 Task: Find an Airbnb in Azua, Dominican Republic for 6 guests from 6th to 15th September, with a price range of ₹8000 to ₹12000, 6 bedrooms, 6 bathrooms, and amenities including Gym, Wifi, Free parking, and Breakfast. Host language should be English.
Action: Mouse moved to (413, 102)
Screenshot: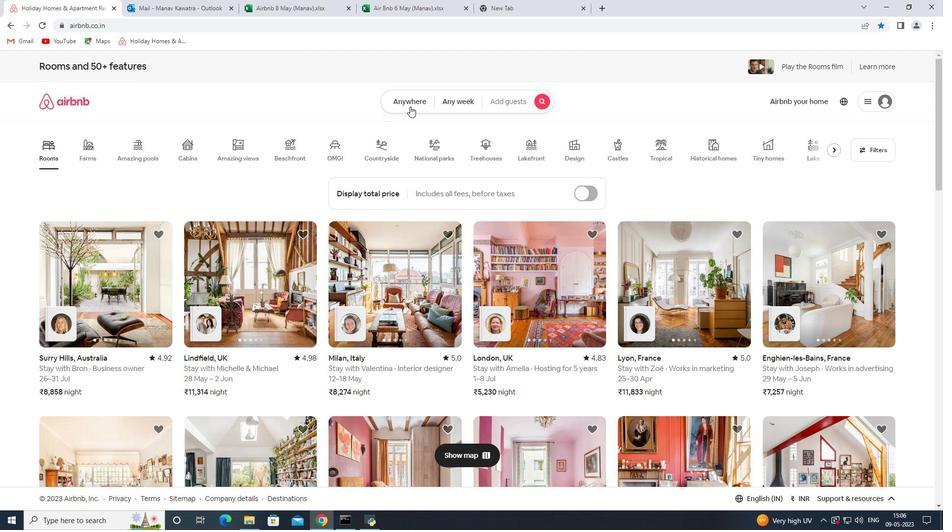 
Action: Mouse pressed left at (413, 102)
Screenshot: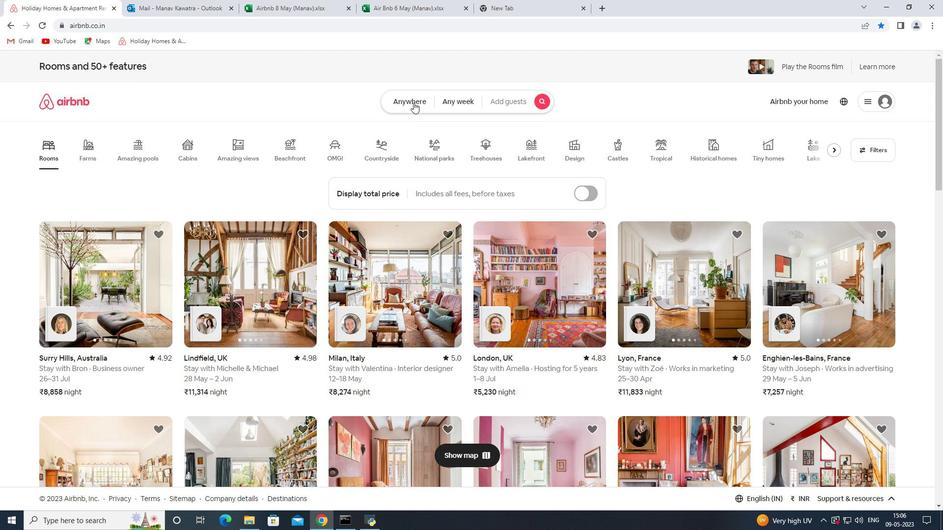 
Action: Mouse moved to (320, 144)
Screenshot: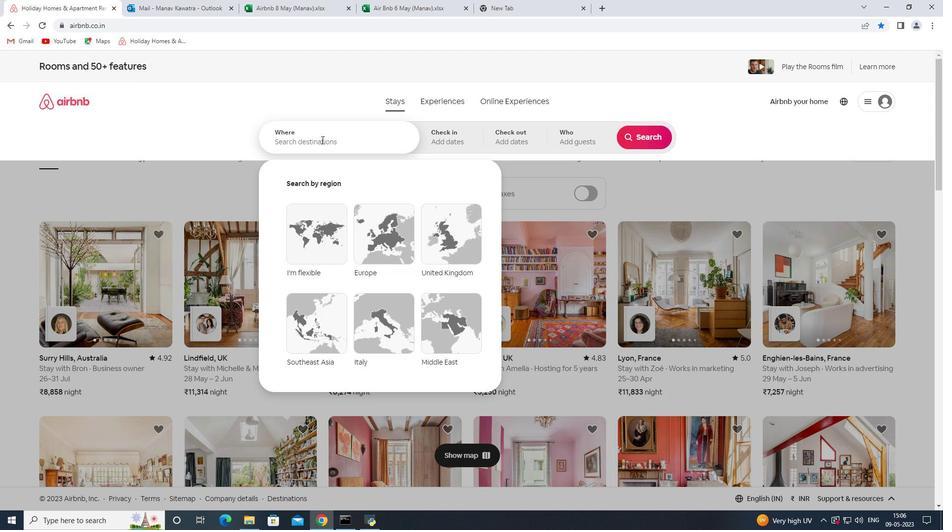 
Action: Mouse pressed left at (320, 144)
Screenshot: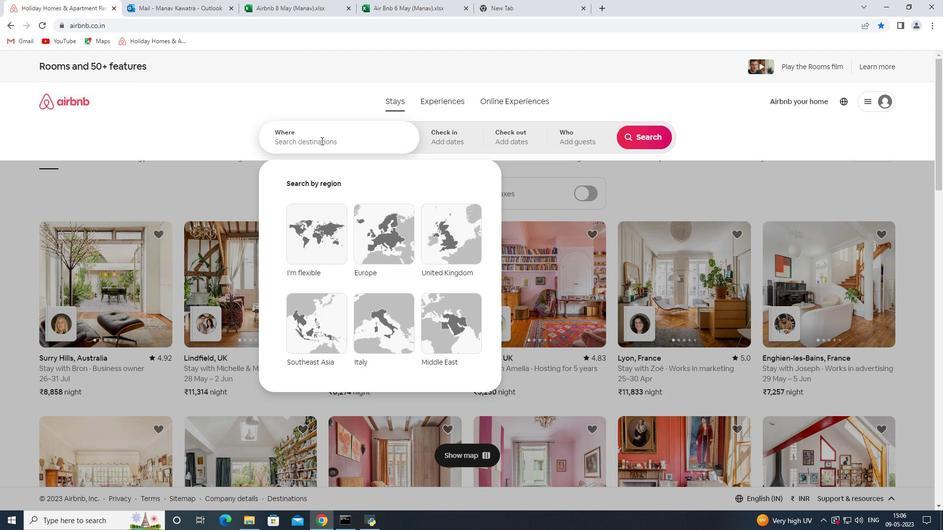 
Action: Key pressed <Key.shift><Key.shift><Key.shift><Key.shift><Key.shift><Key.shift><Key.shift><Key.shift><Key.shift><Key.shift><Key.shift><Key.shift><Key.shift>Azua<Key.space><Key.shift><Key.shift><Key.shift><Key.shift>Dominican<Key.space><Key.shift><Key.shift><Key.shift><Key.shift><Key.shift>RE<Key.backspace>ep
Screenshot: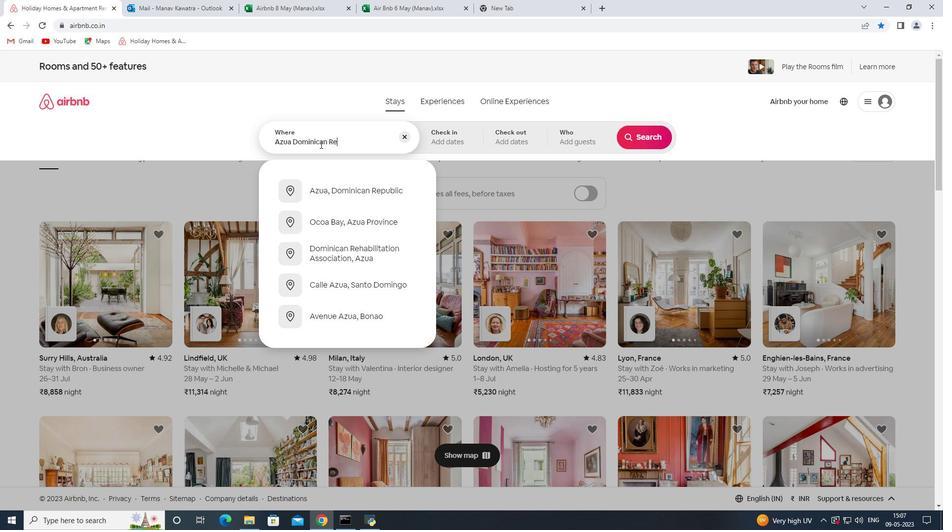 
Action: Mouse moved to (337, 185)
Screenshot: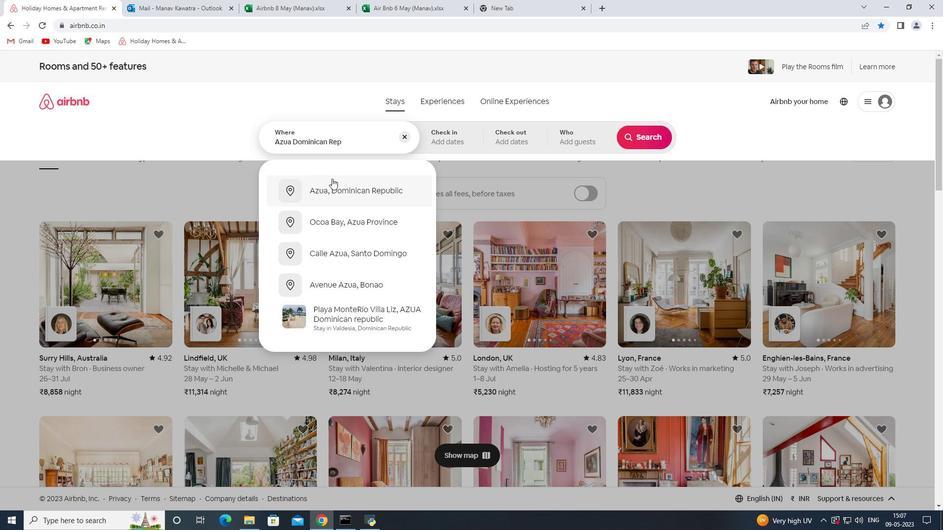 
Action: Mouse pressed left at (337, 185)
Screenshot: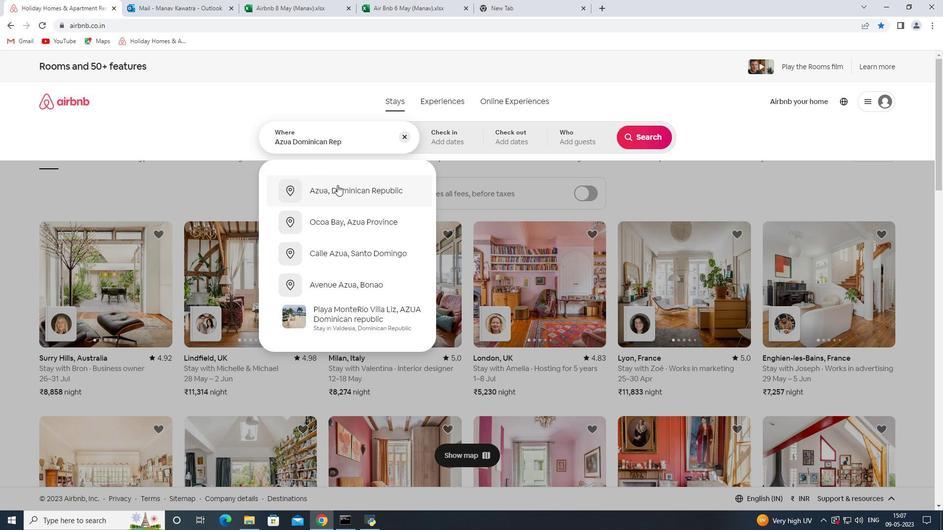 
Action: Mouse moved to (638, 219)
Screenshot: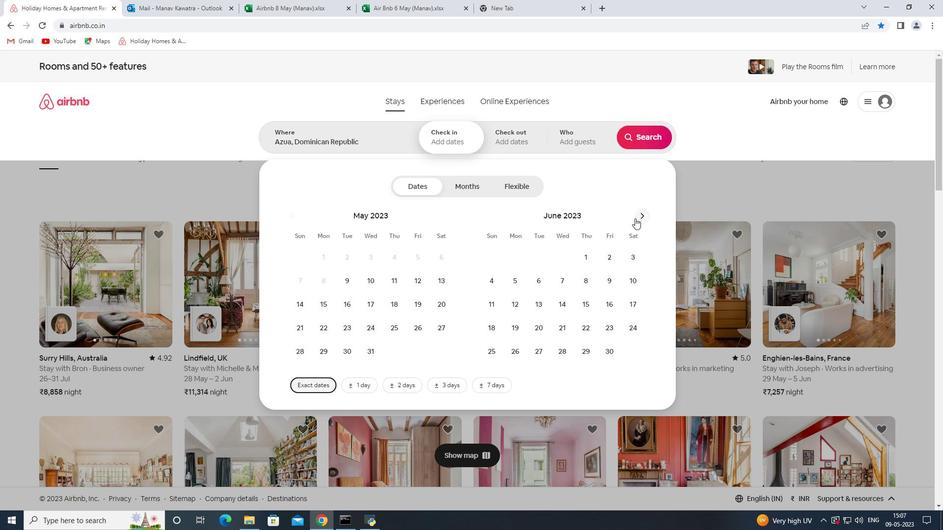 
Action: Mouse pressed left at (638, 219)
Screenshot: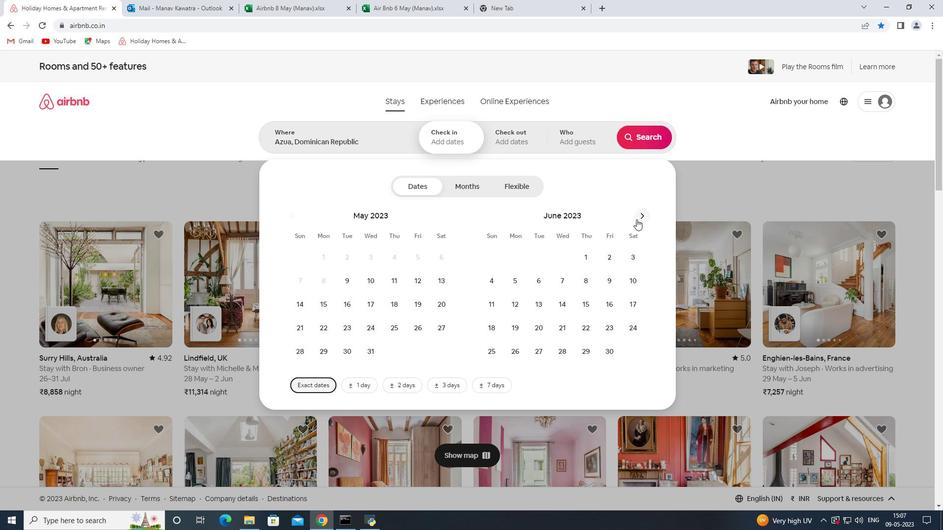 
Action: Mouse pressed left at (638, 219)
Screenshot: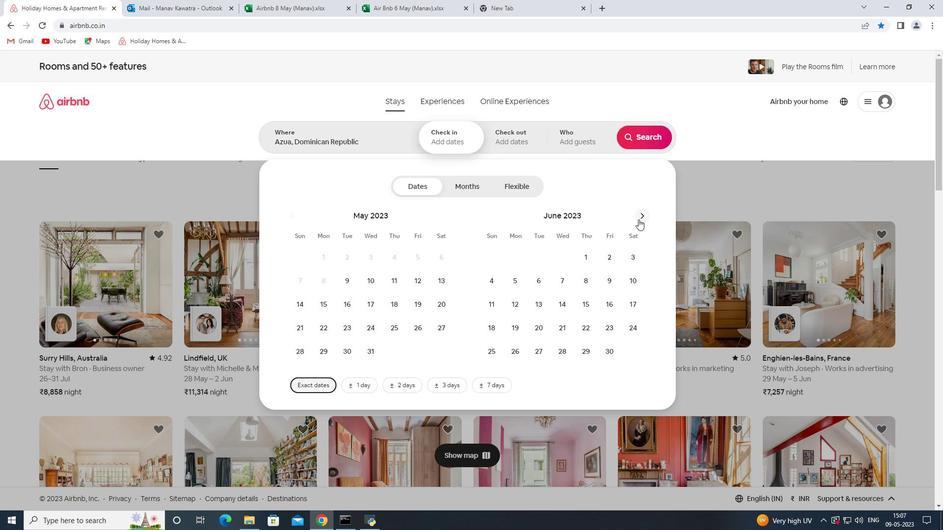 
Action: Mouse moved to (640, 211)
Screenshot: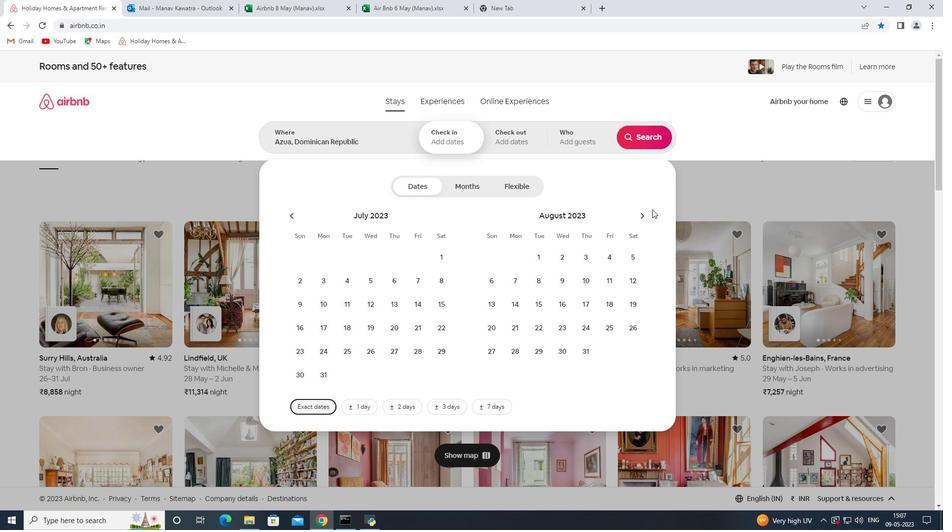 
Action: Mouse pressed left at (640, 211)
Screenshot: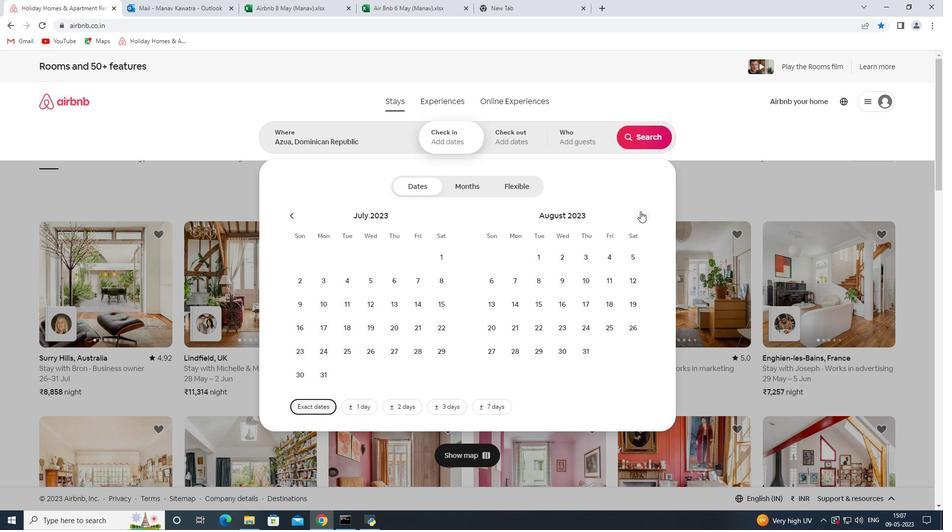 
Action: Mouse moved to (565, 278)
Screenshot: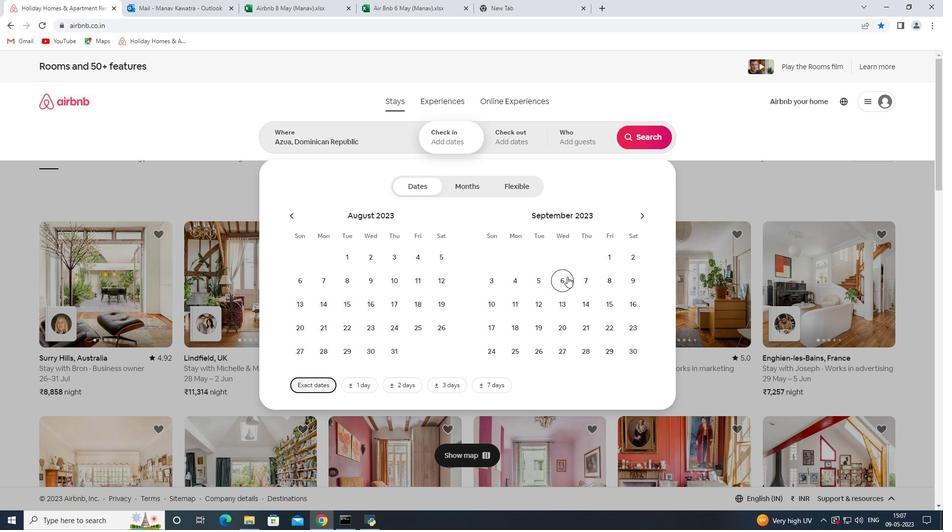 
Action: Mouse pressed left at (565, 278)
Screenshot: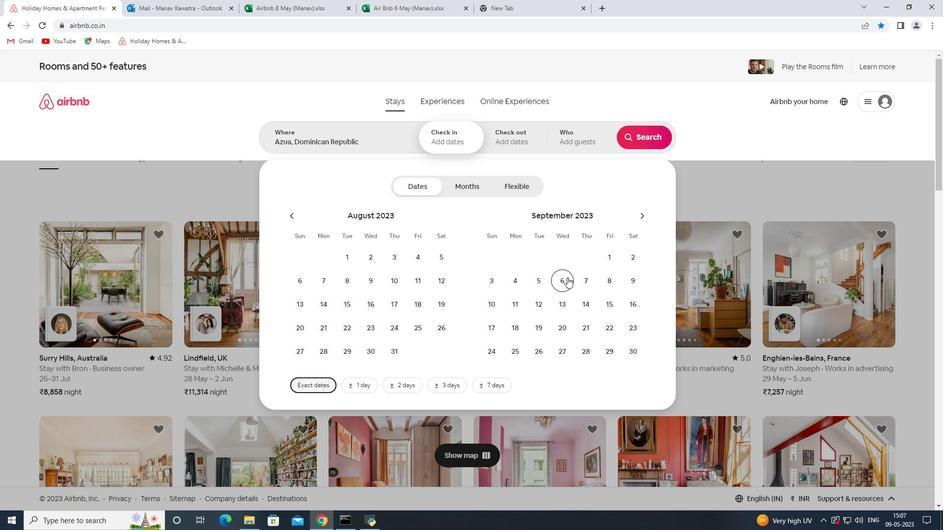 
Action: Mouse moved to (613, 307)
Screenshot: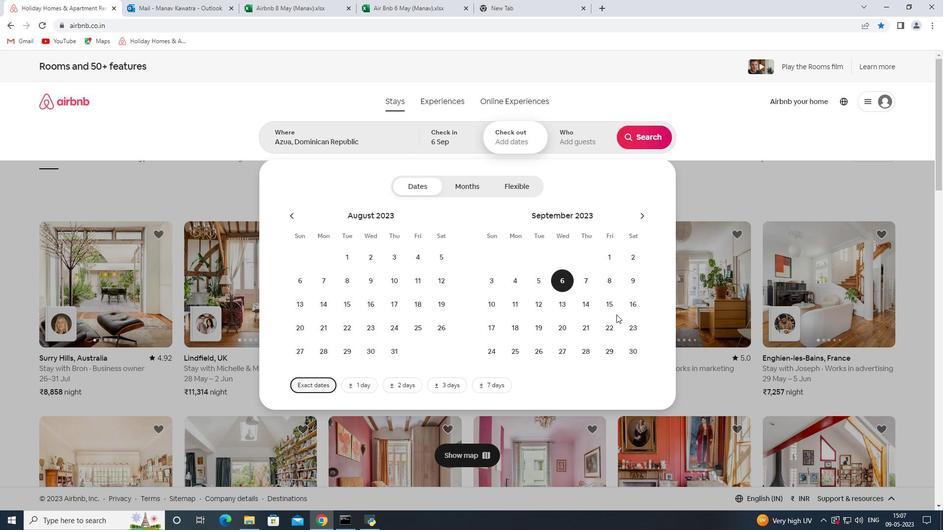 
Action: Mouse pressed left at (613, 307)
Screenshot: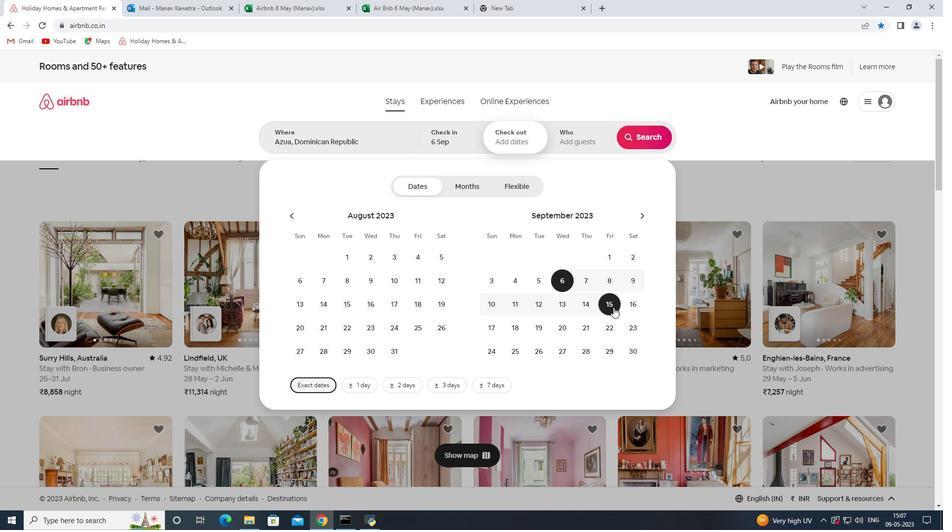 
Action: Mouse moved to (581, 144)
Screenshot: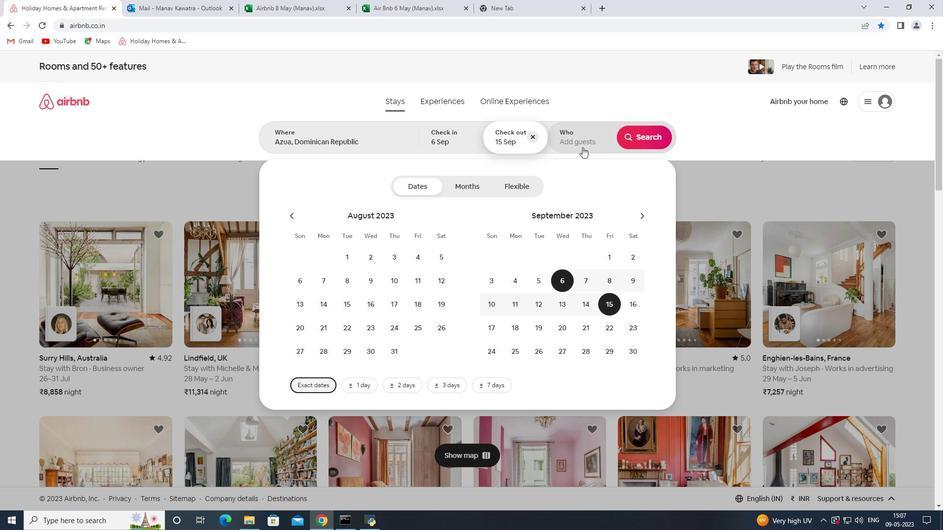 
Action: Mouse pressed left at (581, 144)
Screenshot: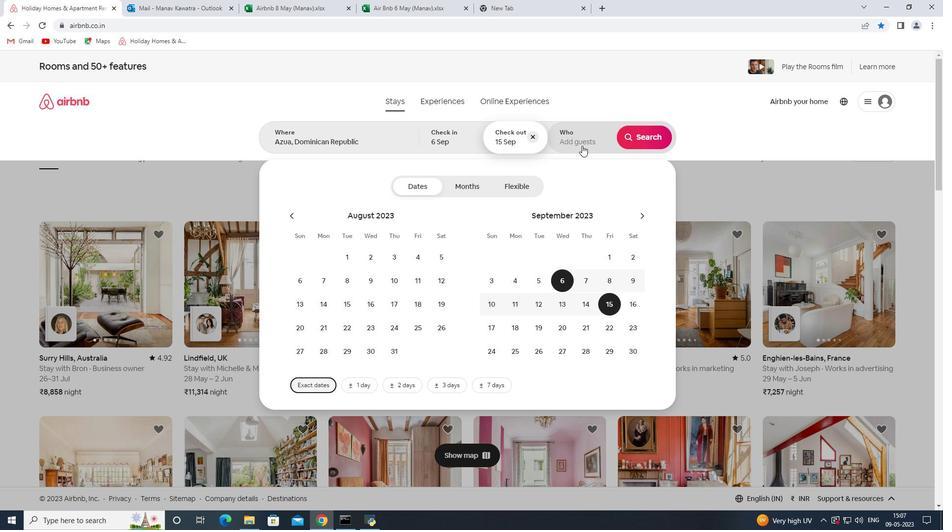 
Action: Mouse moved to (652, 191)
Screenshot: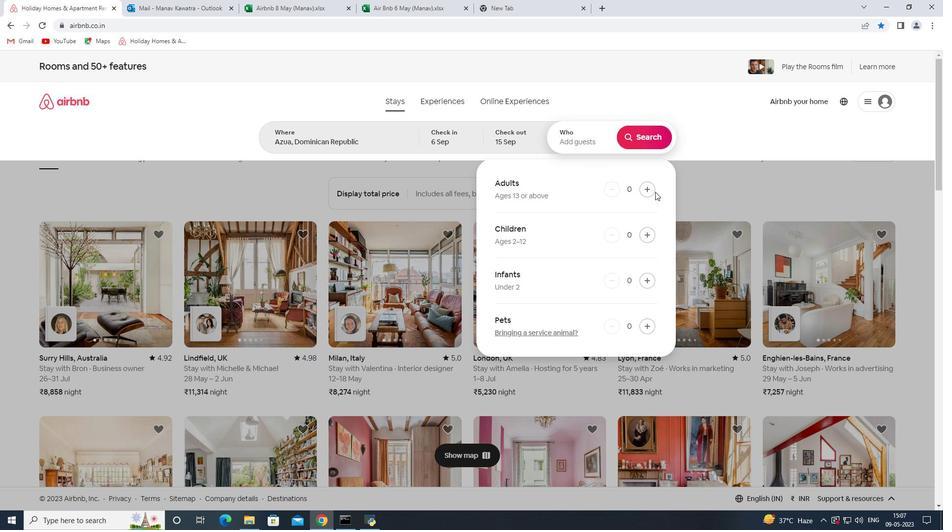 
Action: Mouse pressed left at (652, 191)
Screenshot: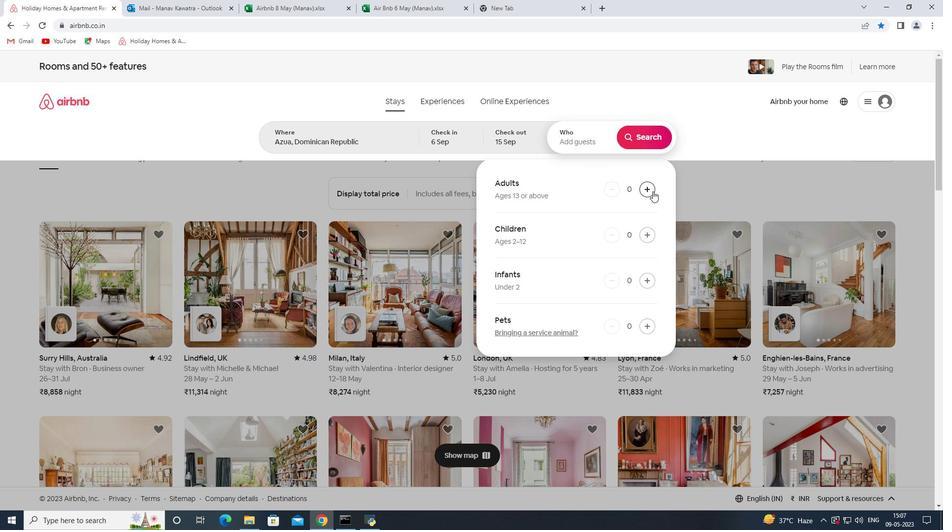 
Action: Mouse pressed left at (652, 191)
Screenshot: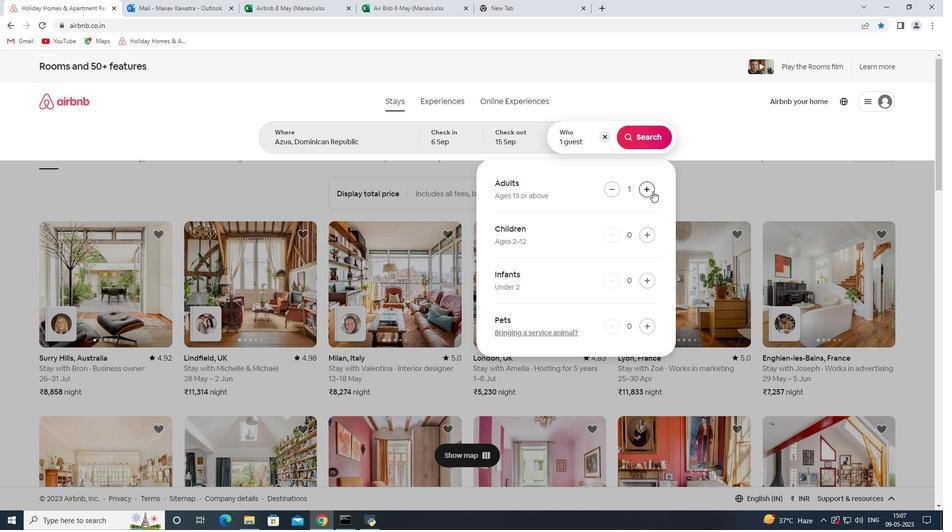 
Action: Mouse pressed left at (652, 191)
Screenshot: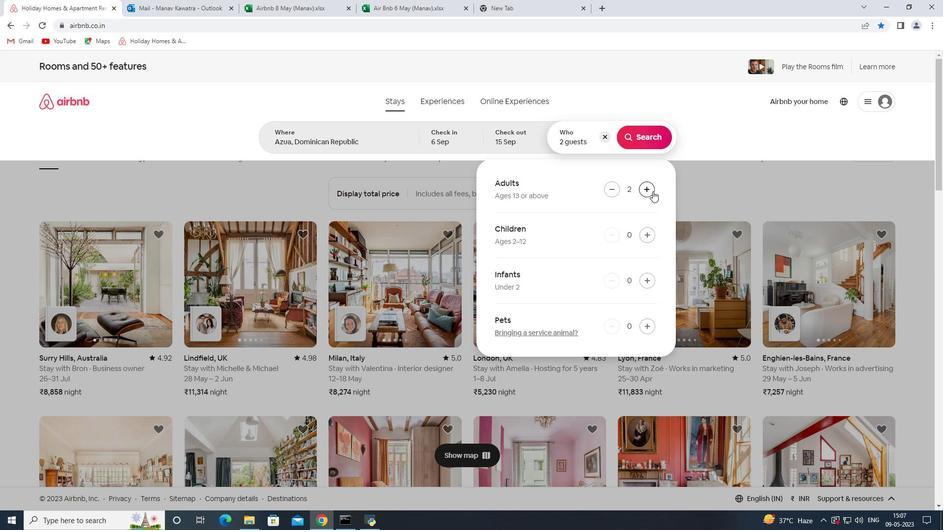 
Action: Mouse pressed left at (652, 191)
Screenshot: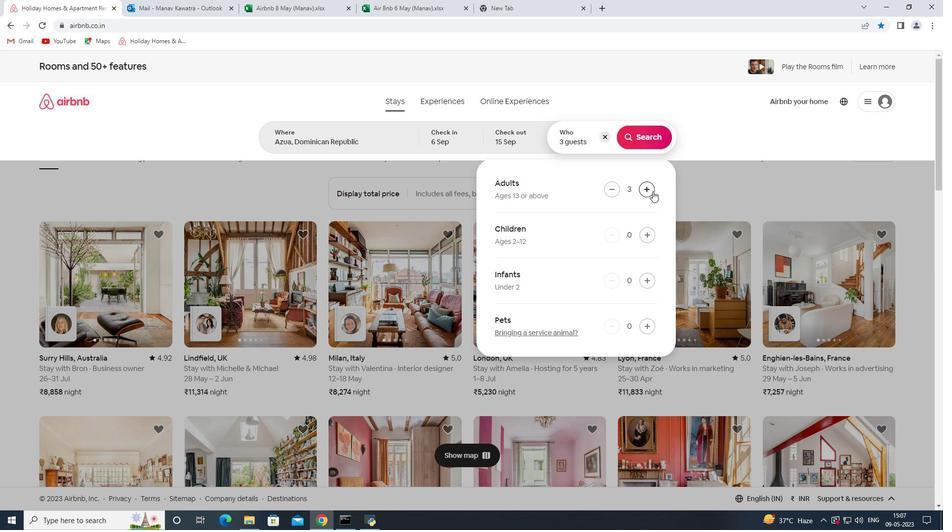 
Action: Mouse pressed left at (652, 191)
Screenshot: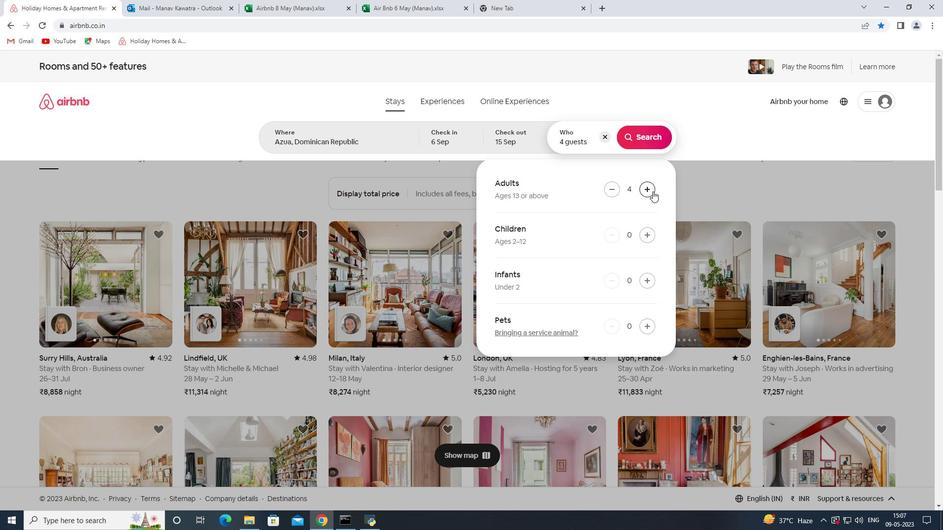 
Action: Mouse pressed left at (652, 191)
Screenshot: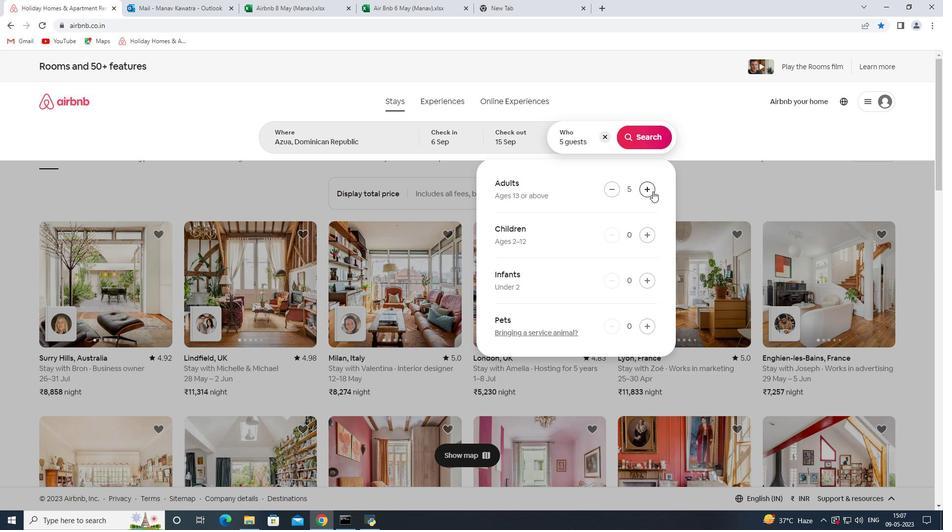 
Action: Mouse pressed left at (652, 191)
Screenshot: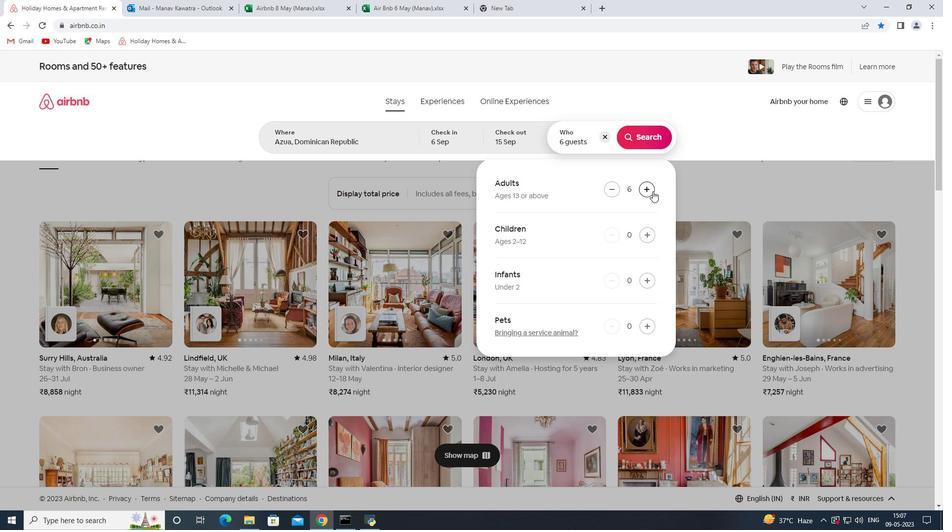 
Action: Mouse moved to (615, 190)
Screenshot: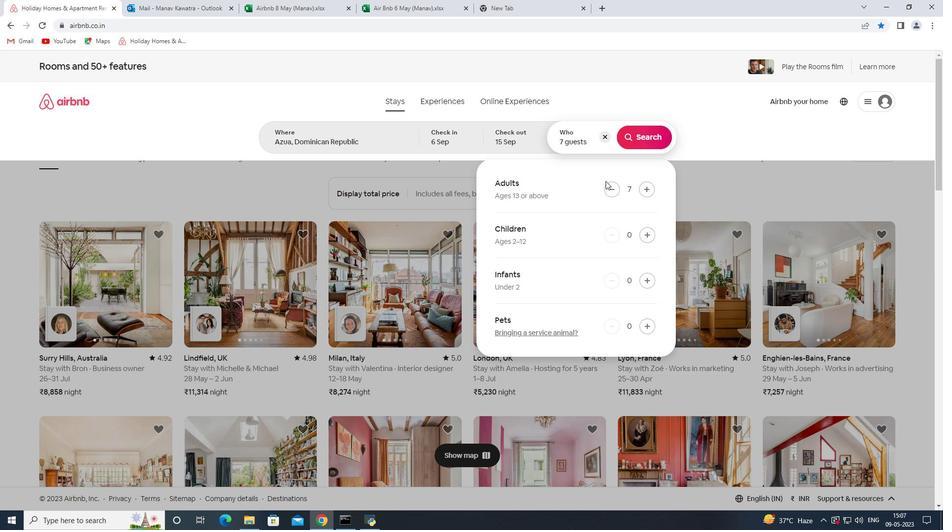 
Action: Mouse pressed left at (615, 190)
Screenshot: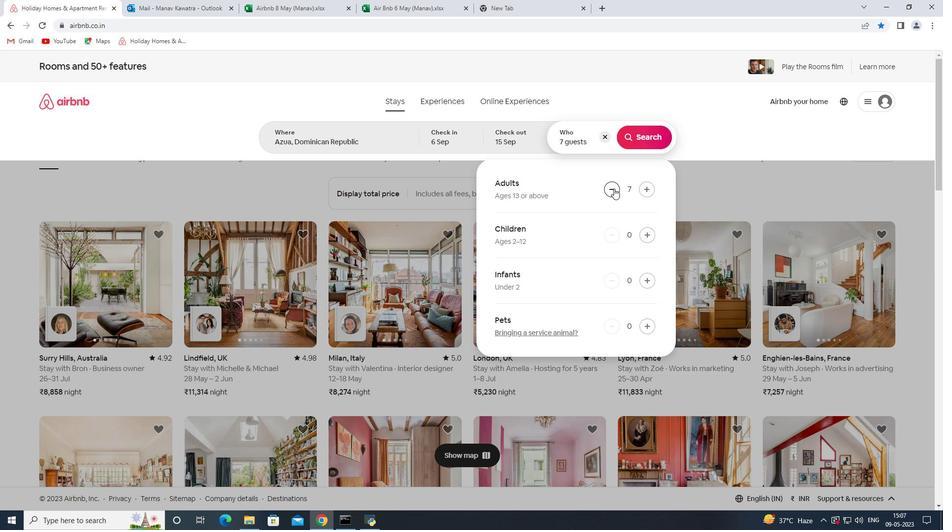 
Action: Mouse moved to (655, 136)
Screenshot: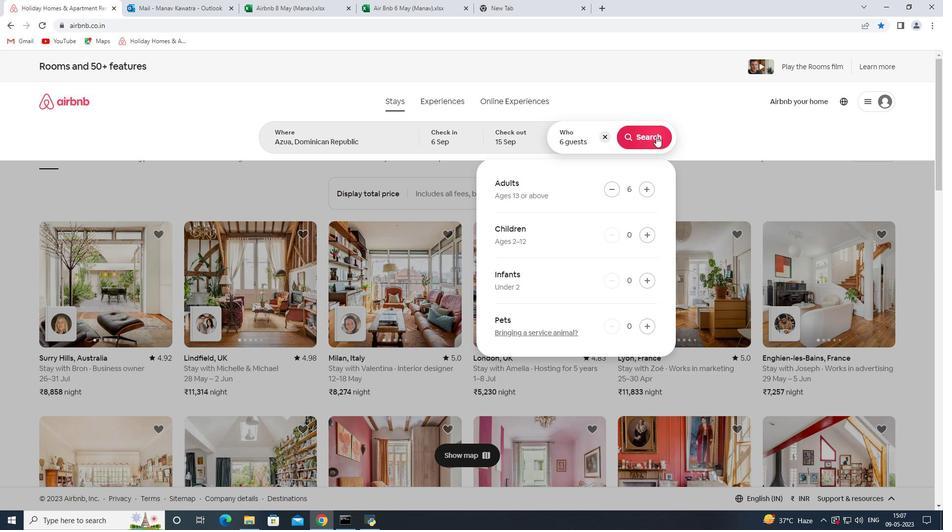 
Action: Mouse pressed left at (655, 136)
Screenshot: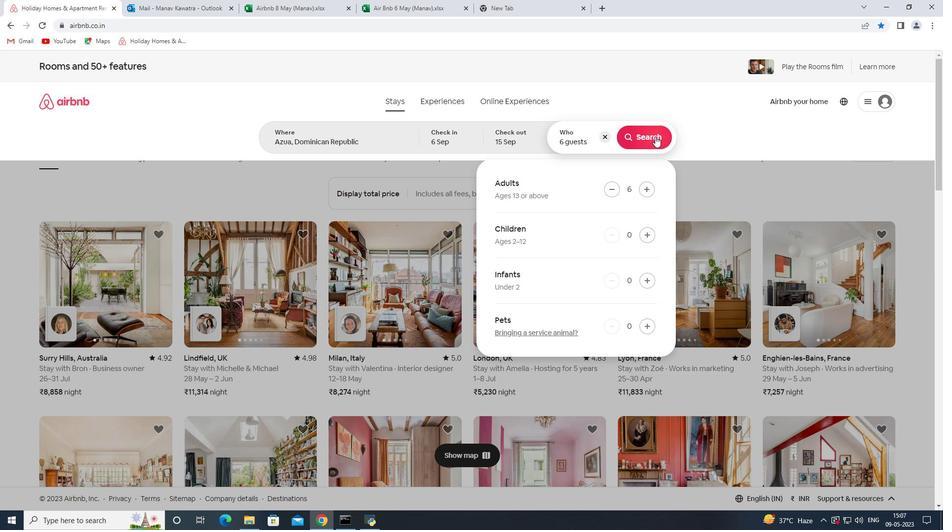 
Action: Mouse moved to (893, 112)
Screenshot: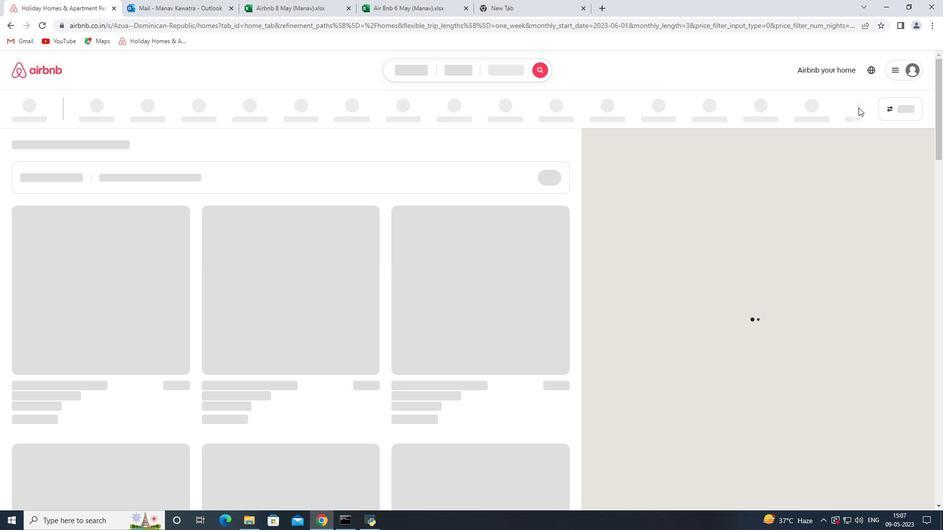 
Action: Mouse pressed left at (893, 112)
Screenshot: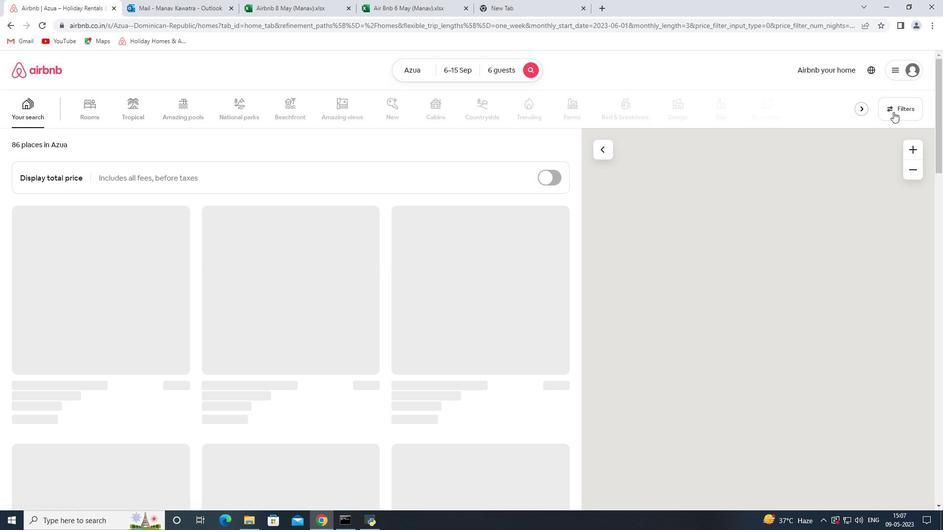 
Action: Mouse moved to (349, 352)
Screenshot: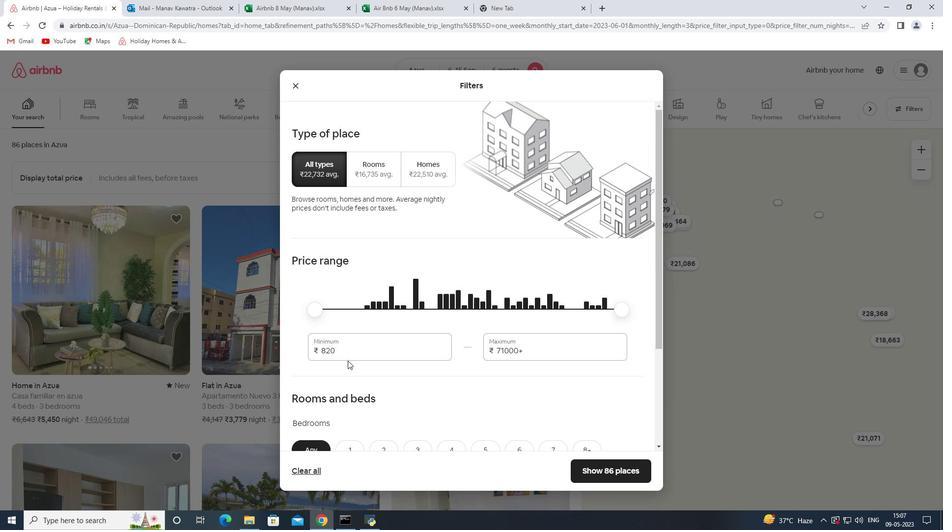 
Action: Mouse pressed left at (349, 352)
Screenshot: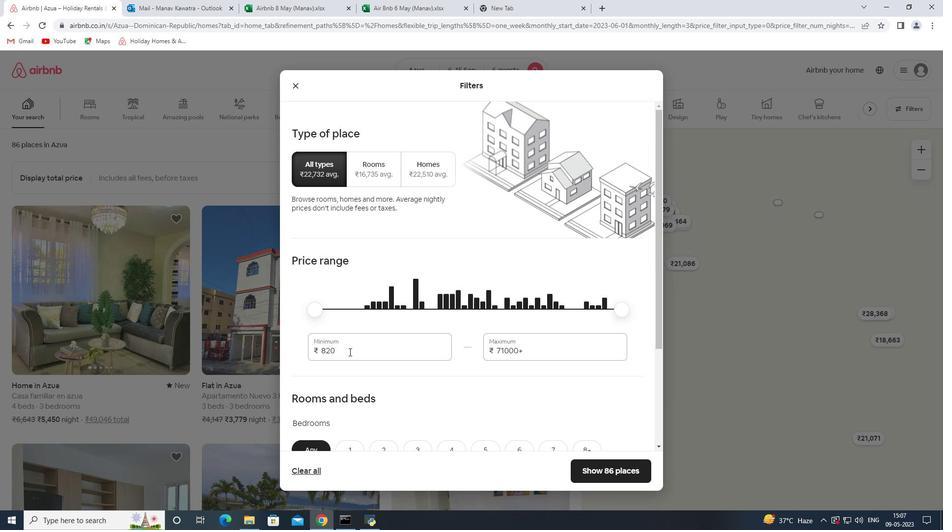 
Action: Mouse pressed left at (349, 352)
Screenshot: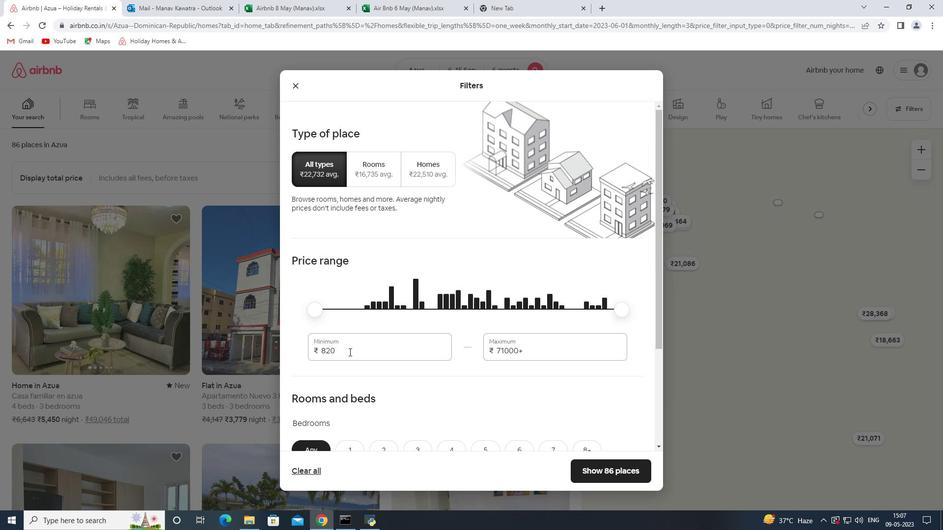 
Action: Key pressed 8000<Key.tab>12000
Screenshot: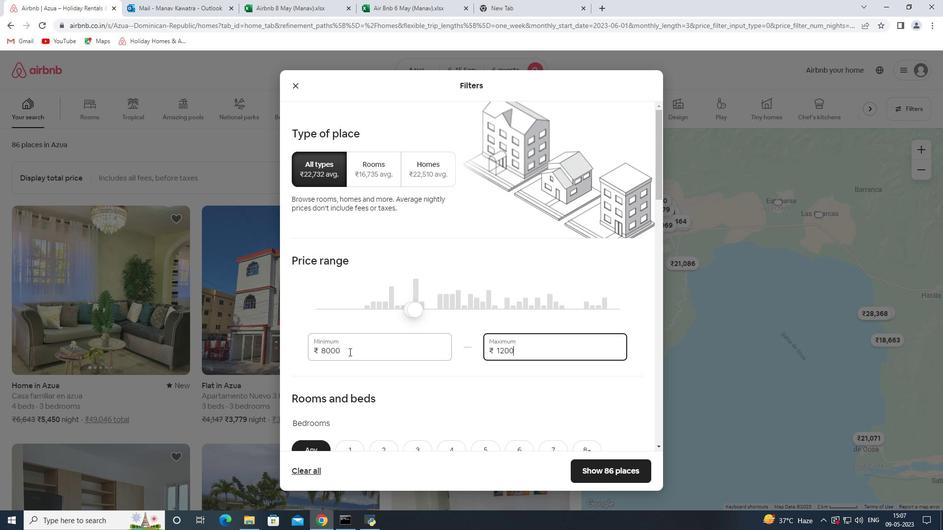 
Action: Mouse moved to (425, 331)
Screenshot: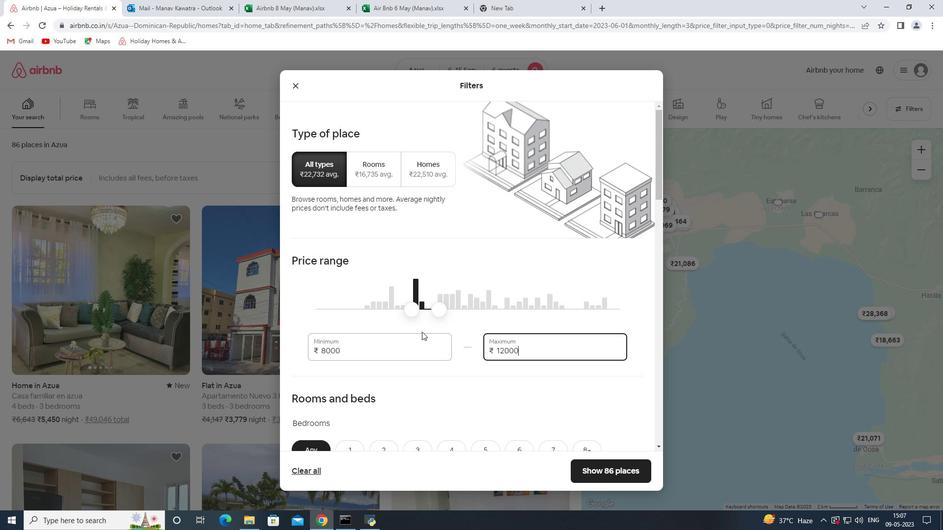 
Action: Mouse scrolled (425, 330) with delta (0, 0)
Screenshot: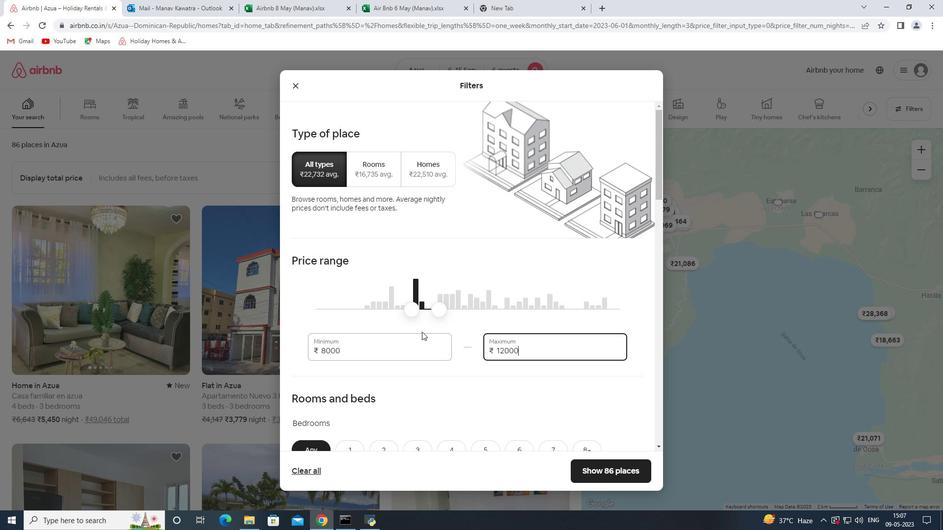 
Action: Mouse scrolled (425, 330) with delta (0, 0)
Screenshot: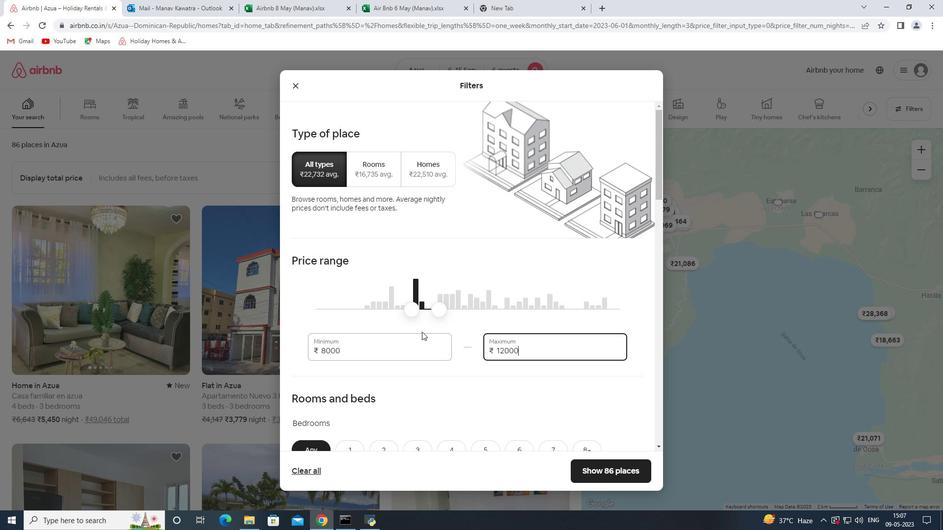 
Action: Mouse scrolled (425, 330) with delta (0, 0)
Screenshot: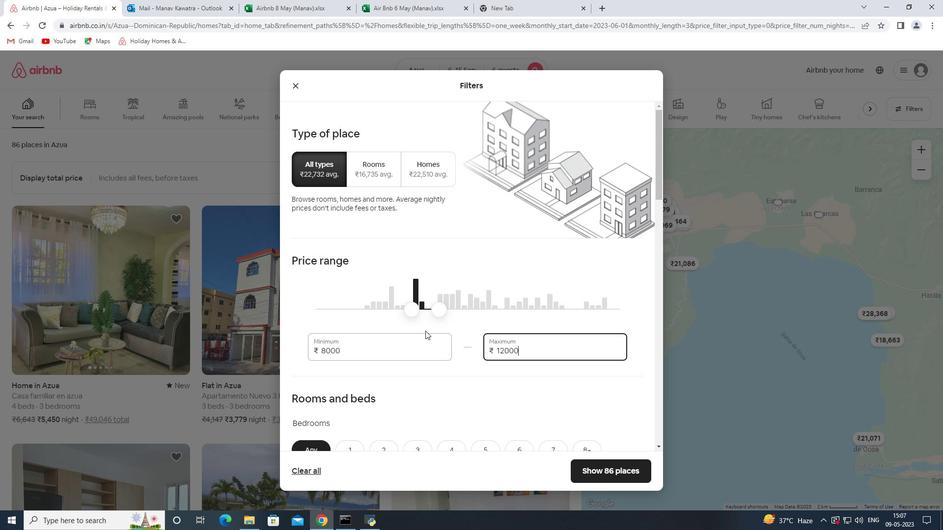 
Action: Mouse moved to (517, 302)
Screenshot: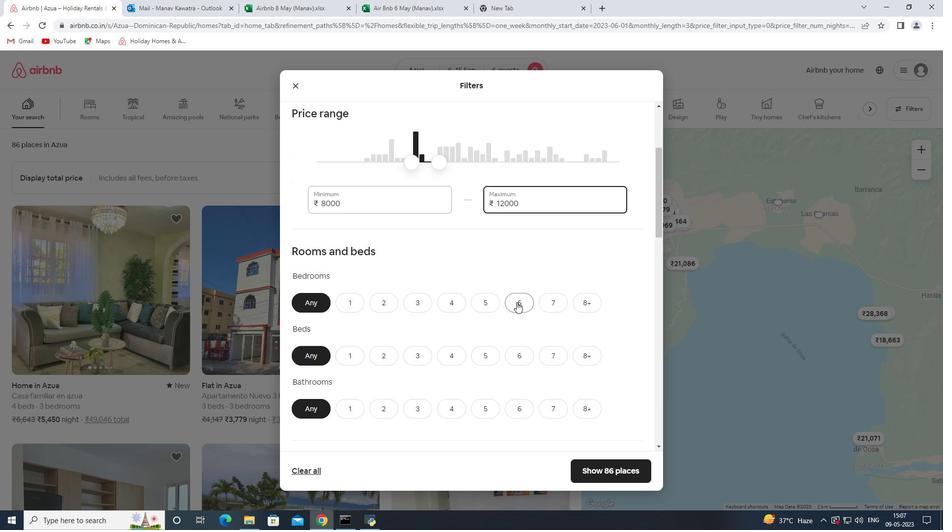 
Action: Mouse pressed left at (517, 302)
Screenshot: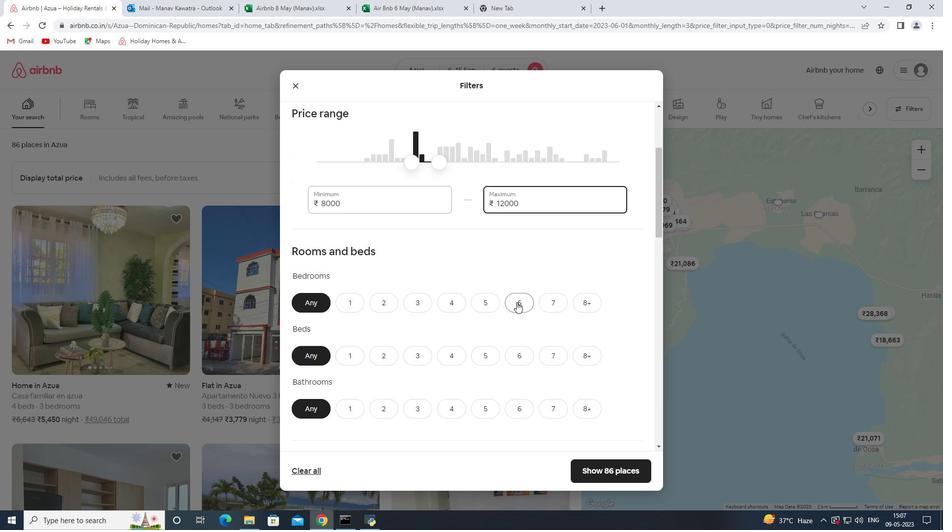 
Action: Mouse moved to (521, 357)
Screenshot: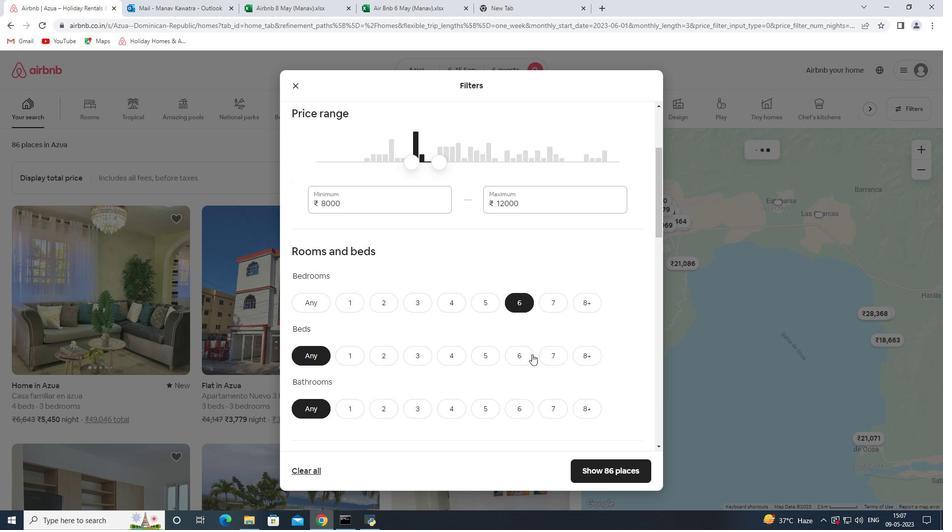 
Action: Mouse pressed left at (521, 357)
Screenshot: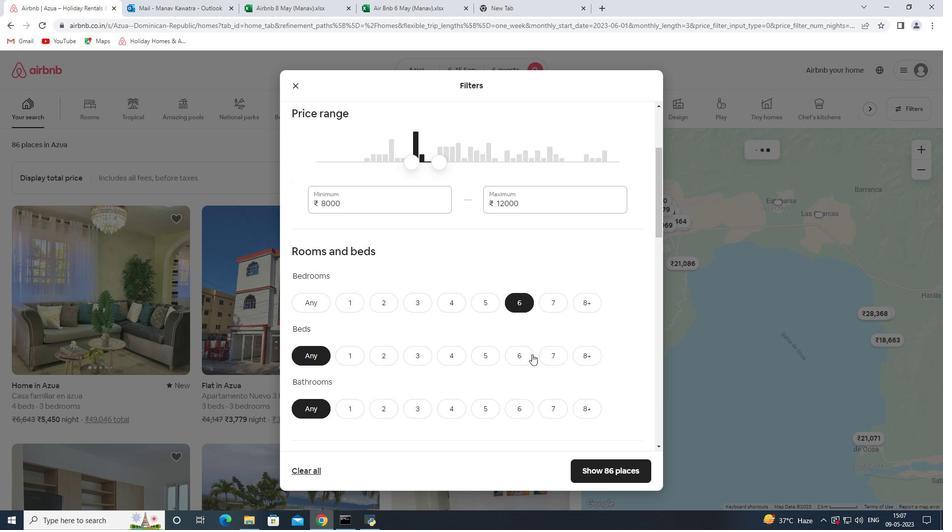
Action: Mouse moved to (515, 410)
Screenshot: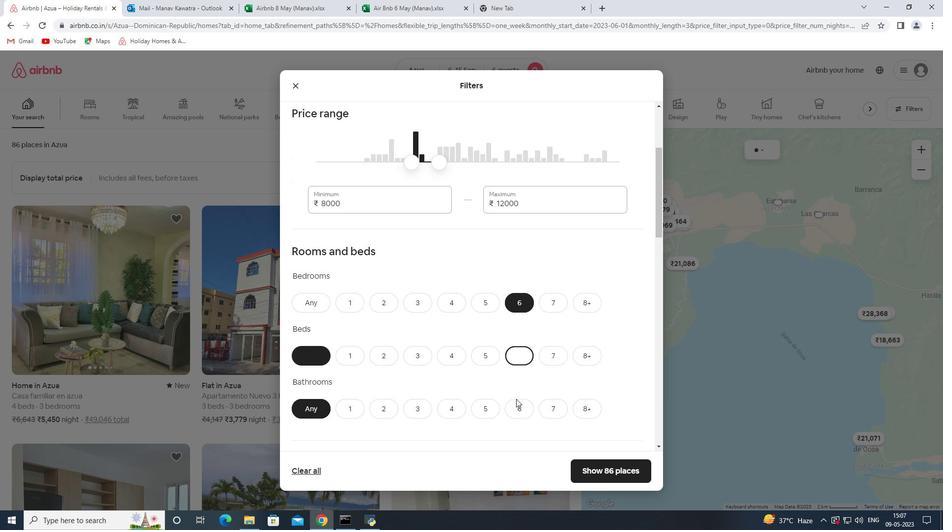 
Action: Mouse pressed left at (515, 410)
Screenshot: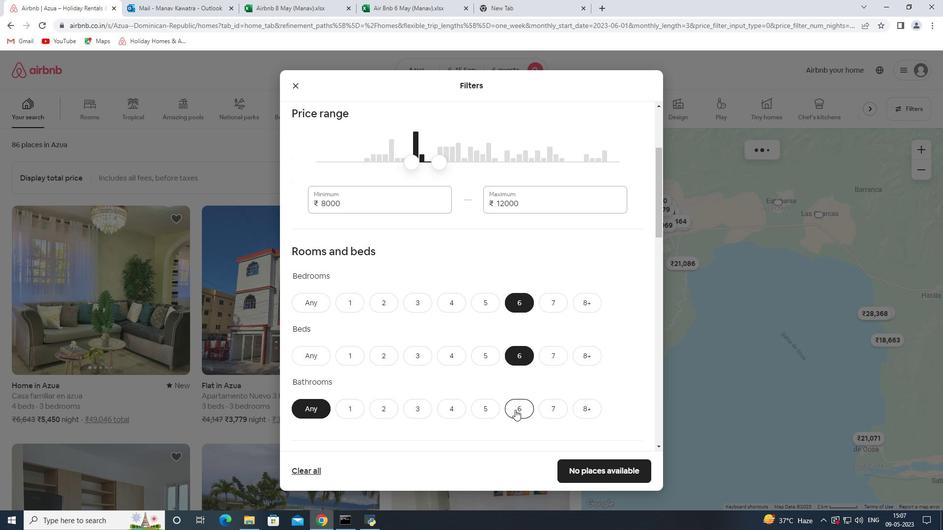 
Action: Mouse moved to (534, 343)
Screenshot: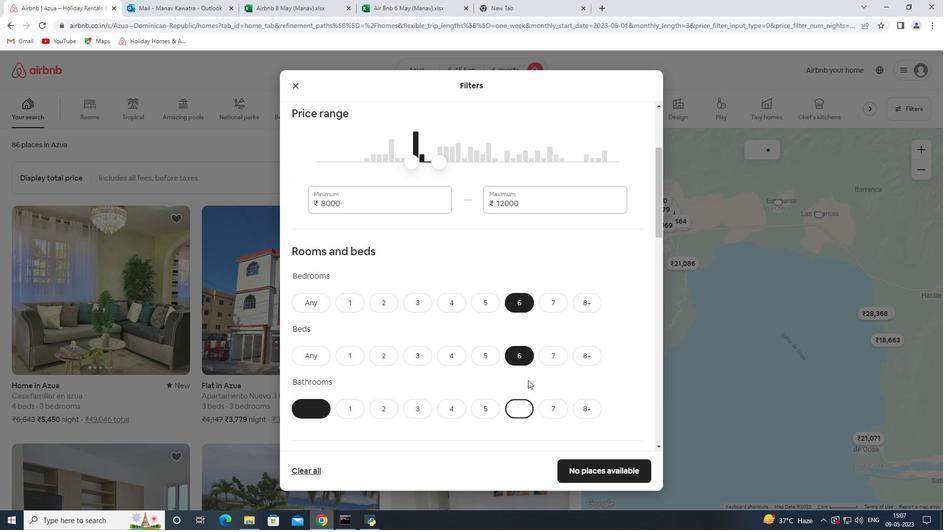 
Action: Mouse scrolled (534, 343) with delta (0, 0)
Screenshot: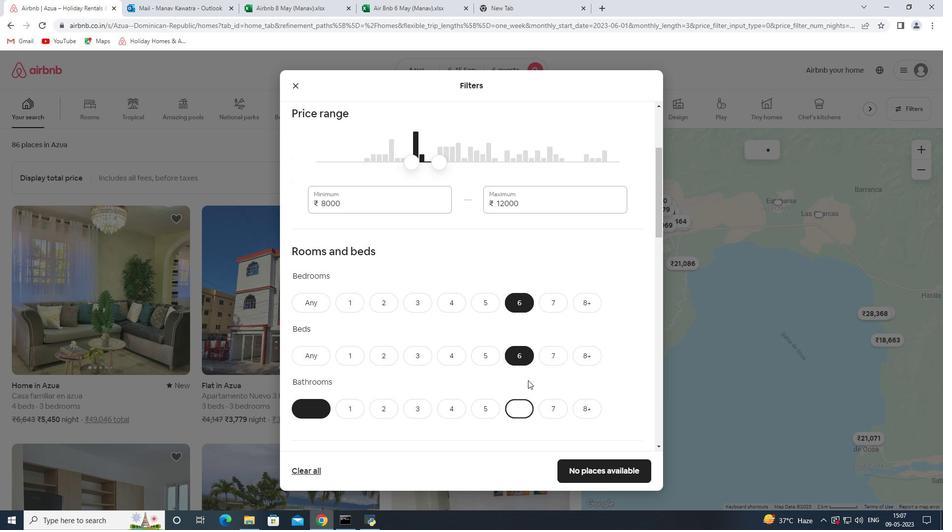 
Action: Mouse scrolled (534, 343) with delta (0, 0)
Screenshot: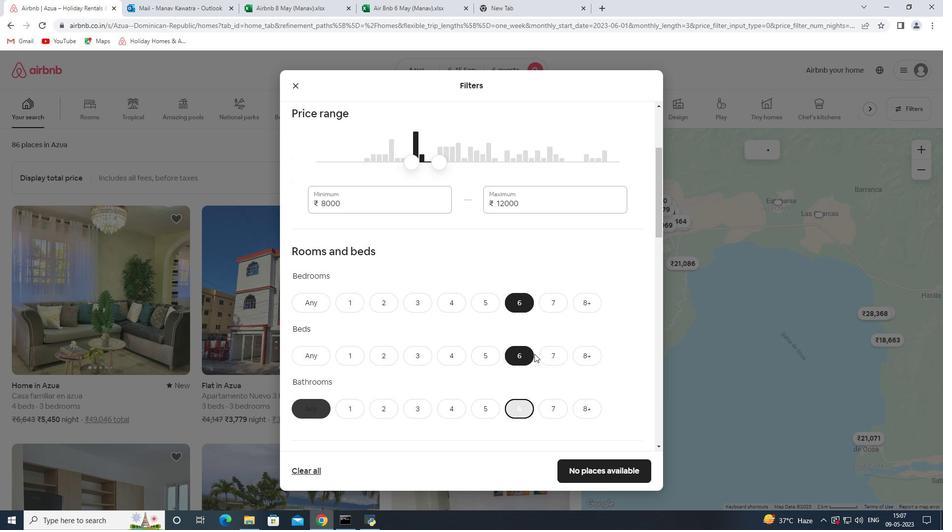 
Action: Mouse scrolled (534, 343) with delta (0, 0)
Screenshot: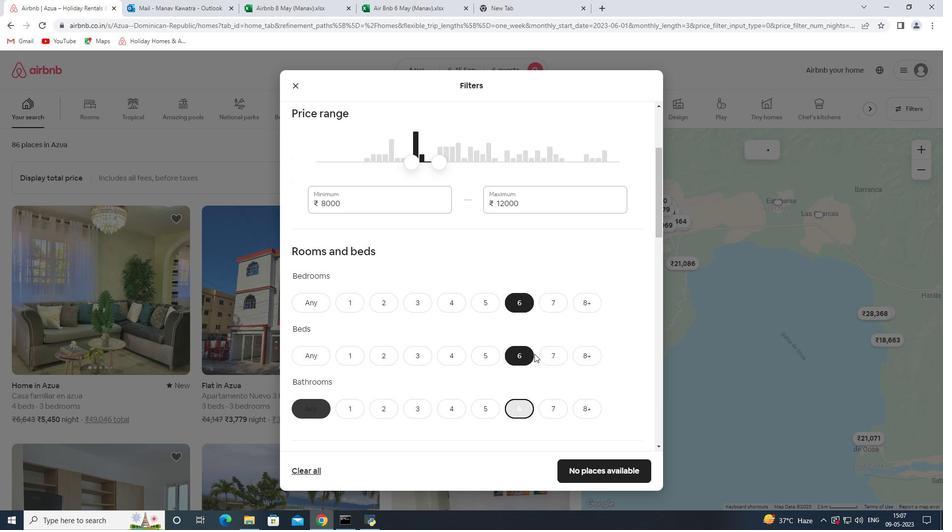 
Action: Mouse scrolled (534, 343) with delta (0, 0)
Screenshot: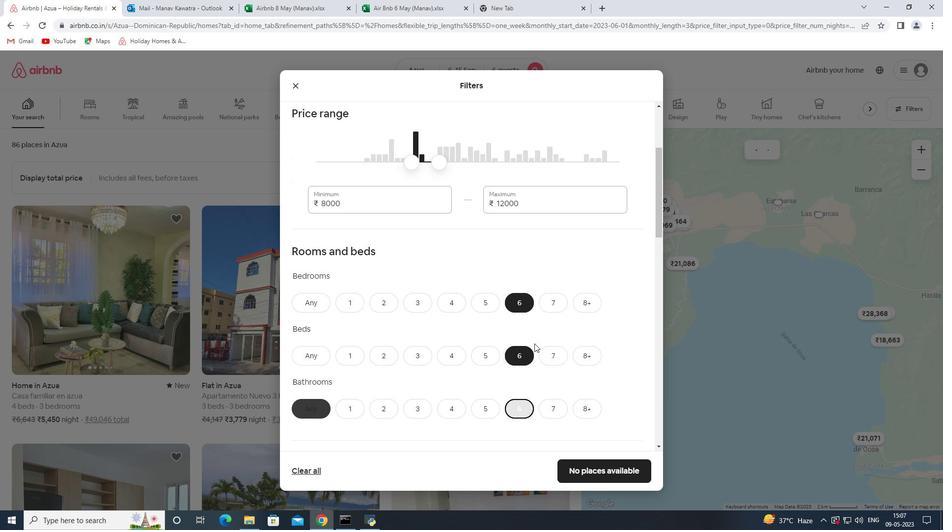 
Action: Mouse scrolled (534, 343) with delta (0, 0)
Screenshot: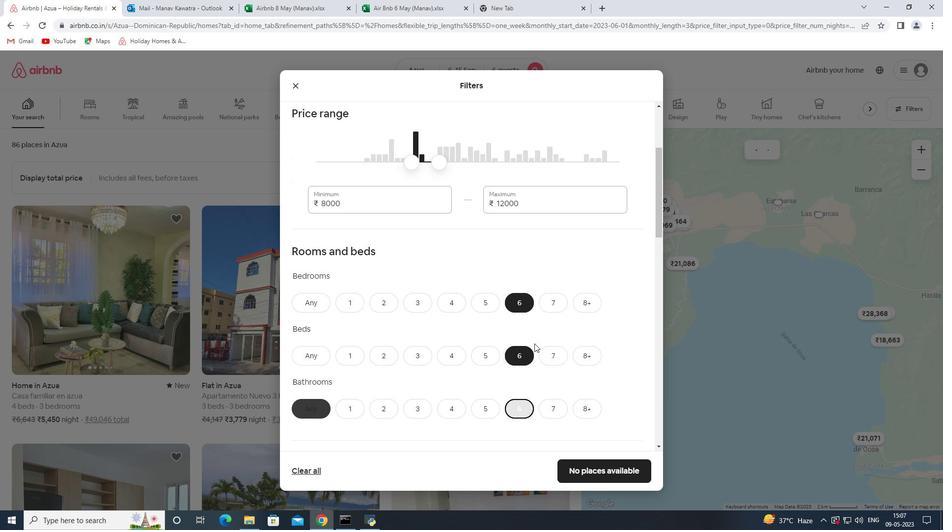 
Action: Mouse moved to (323, 259)
Screenshot: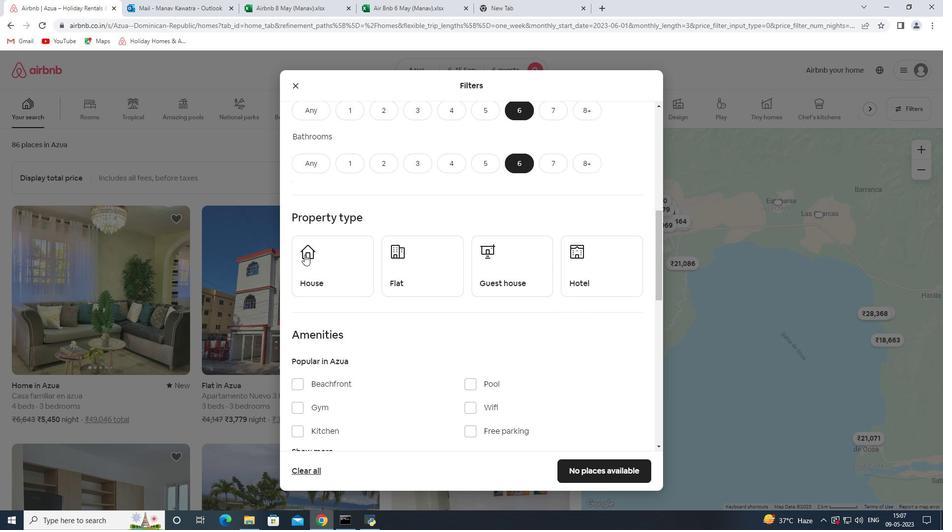 
Action: Mouse pressed left at (323, 259)
Screenshot: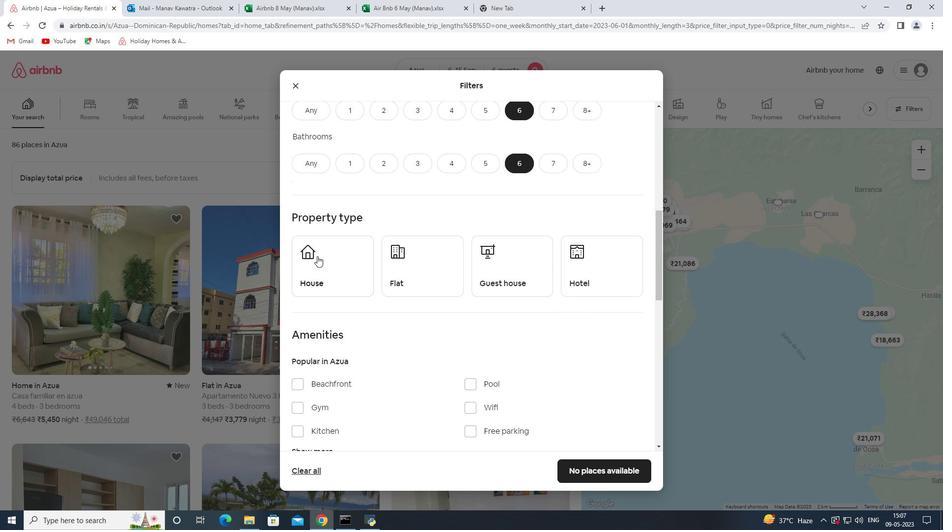 
Action: Mouse moved to (405, 264)
Screenshot: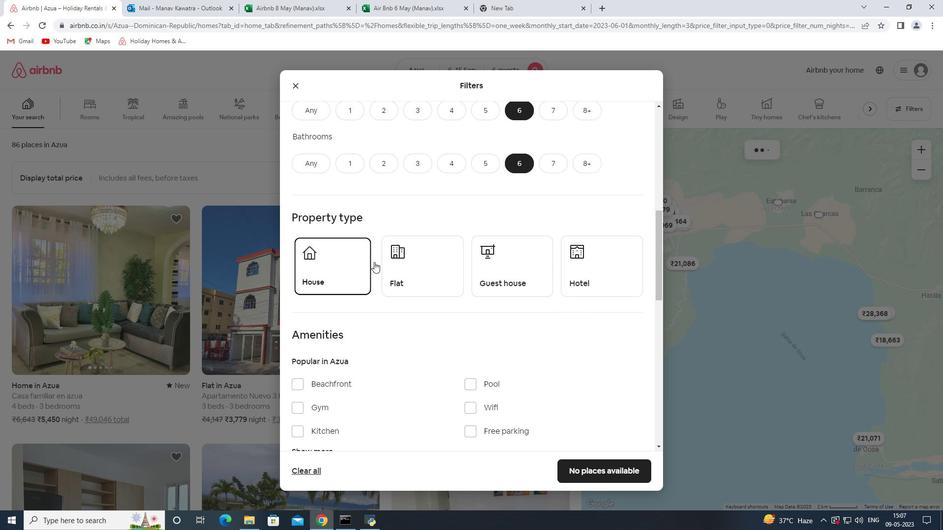 
Action: Mouse pressed left at (405, 264)
Screenshot: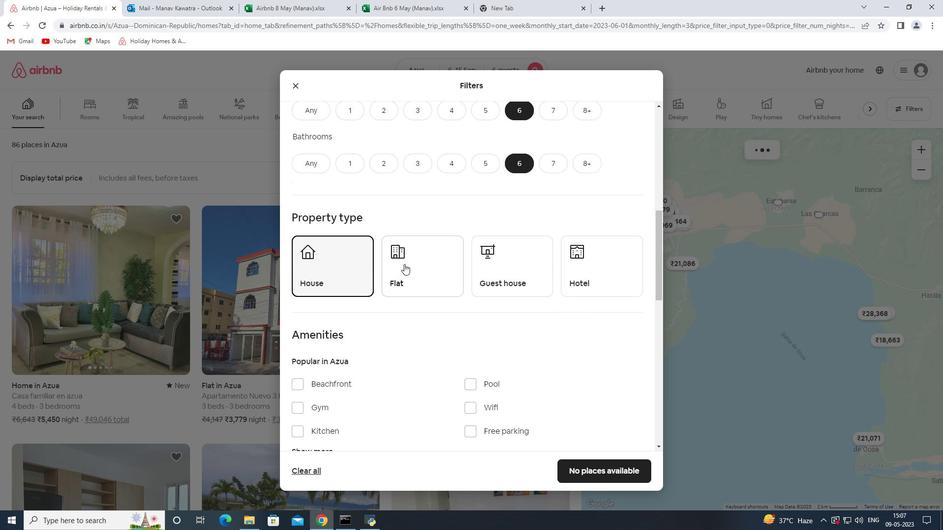 
Action: Mouse moved to (527, 277)
Screenshot: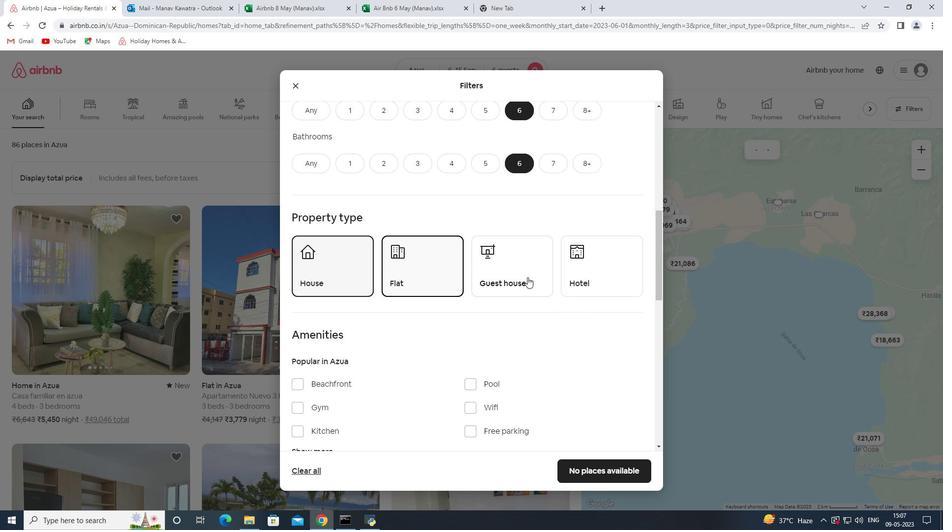 
Action: Mouse pressed left at (527, 277)
Screenshot: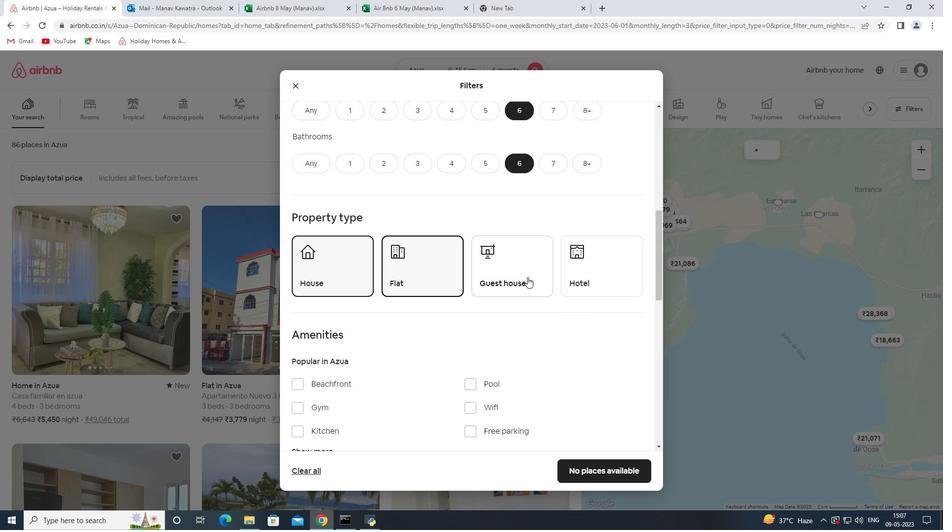 
Action: Mouse moved to (583, 257)
Screenshot: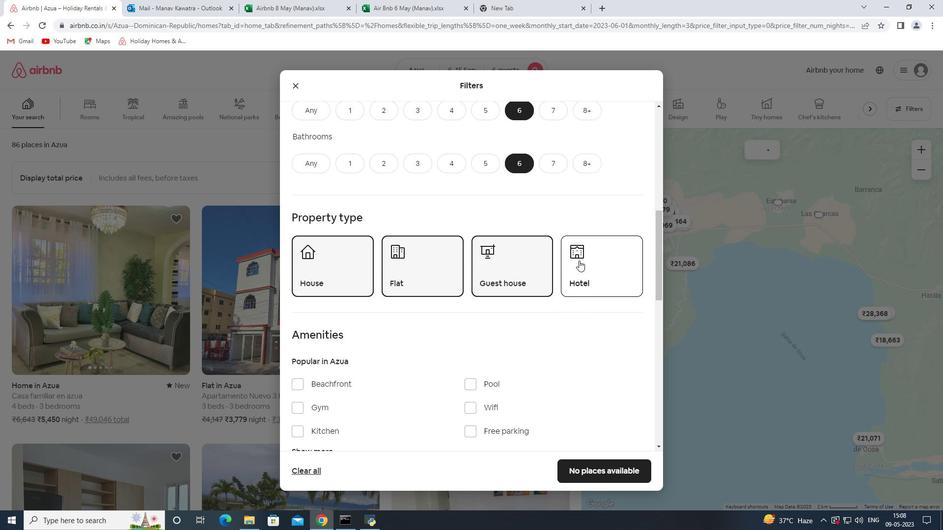 
Action: Mouse pressed left at (583, 257)
Screenshot: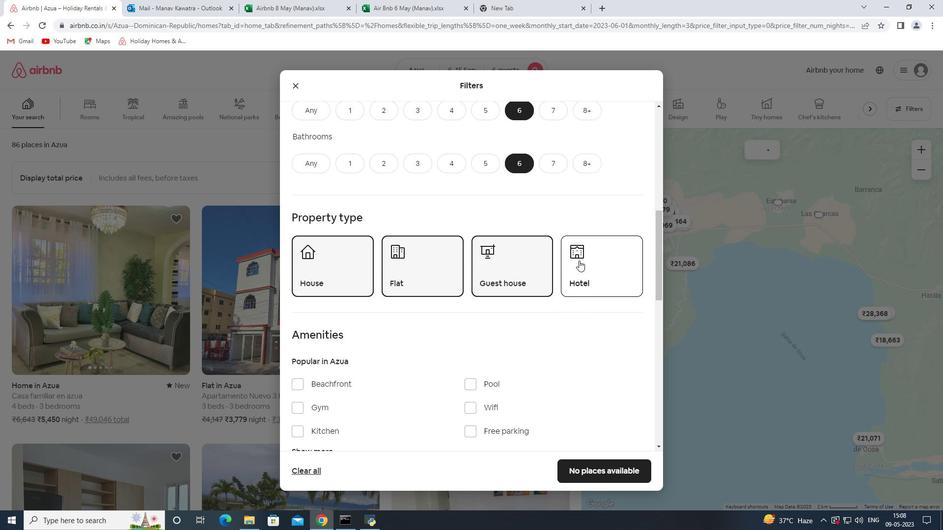 
Action: Mouse moved to (587, 277)
Screenshot: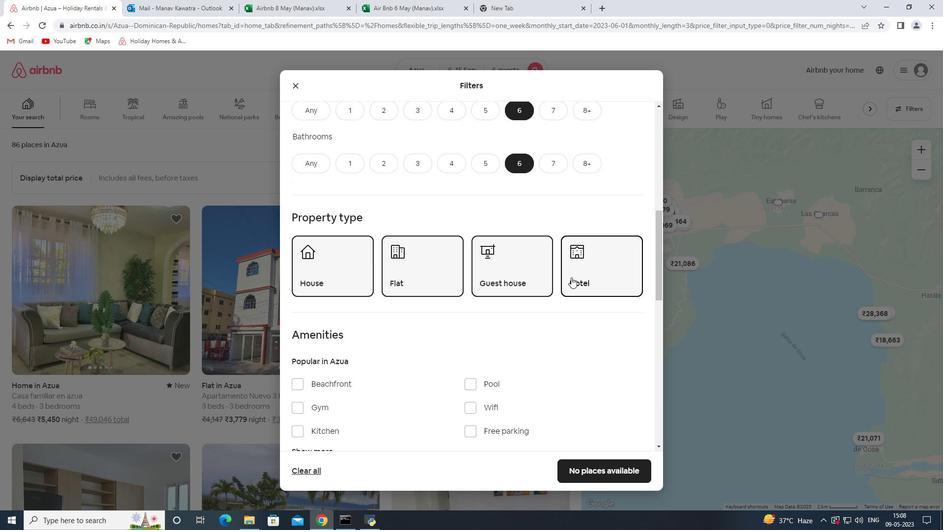 
Action: Mouse pressed left at (587, 277)
Screenshot: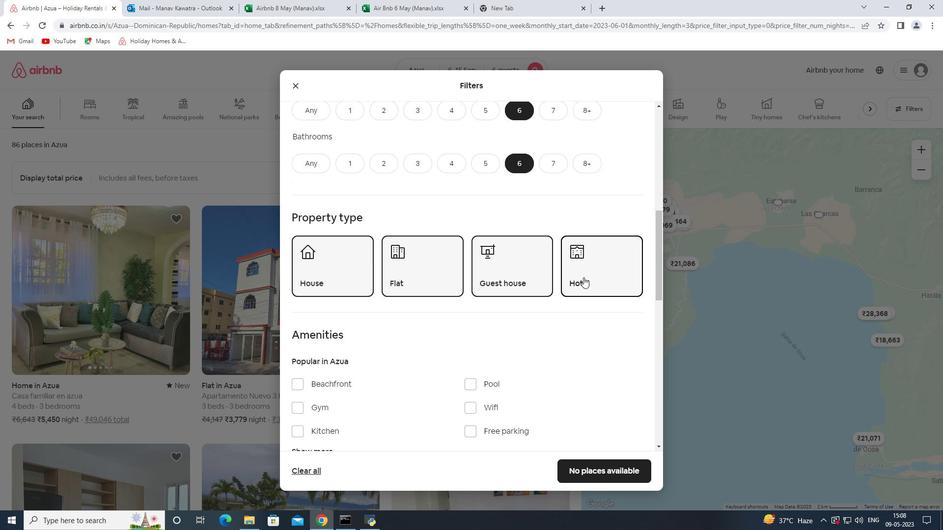 
Action: Mouse moved to (474, 325)
Screenshot: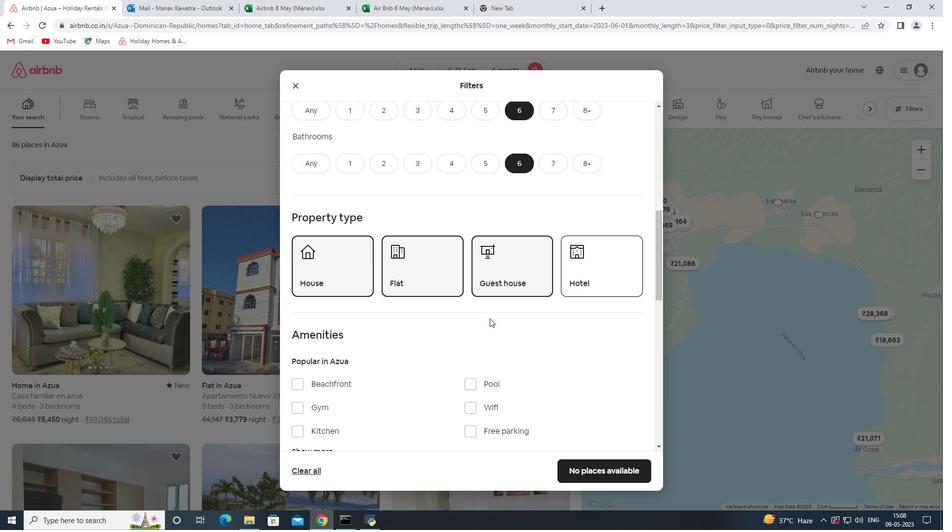 
Action: Mouse scrolled (474, 324) with delta (0, 0)
Screenshot: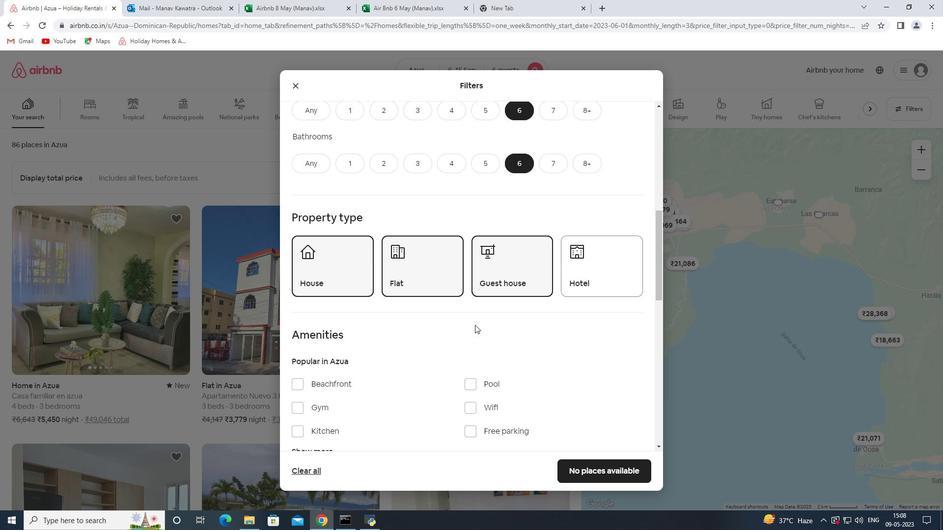 
Action: Mouse scrolled (474, 324) with delta (0, 0)
Screenshot: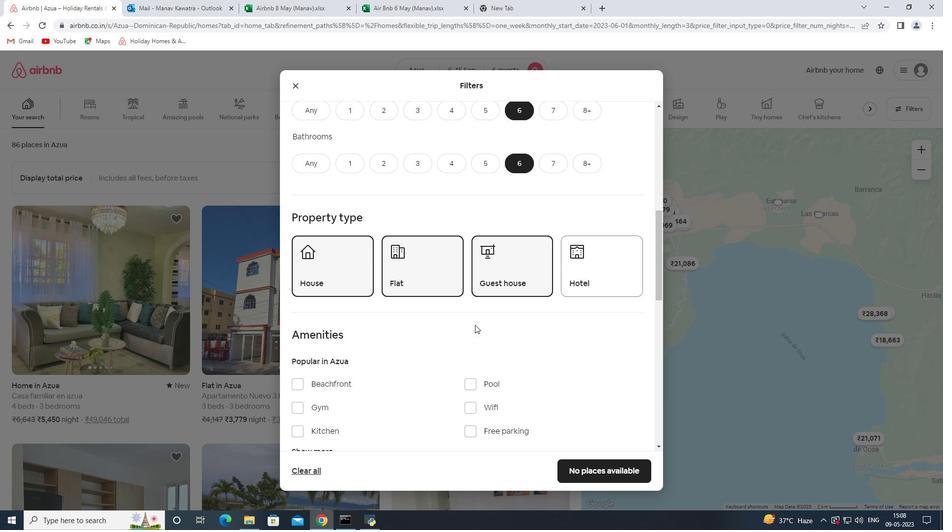 
Action: Mouse moved to (322, 312)
Screenshot: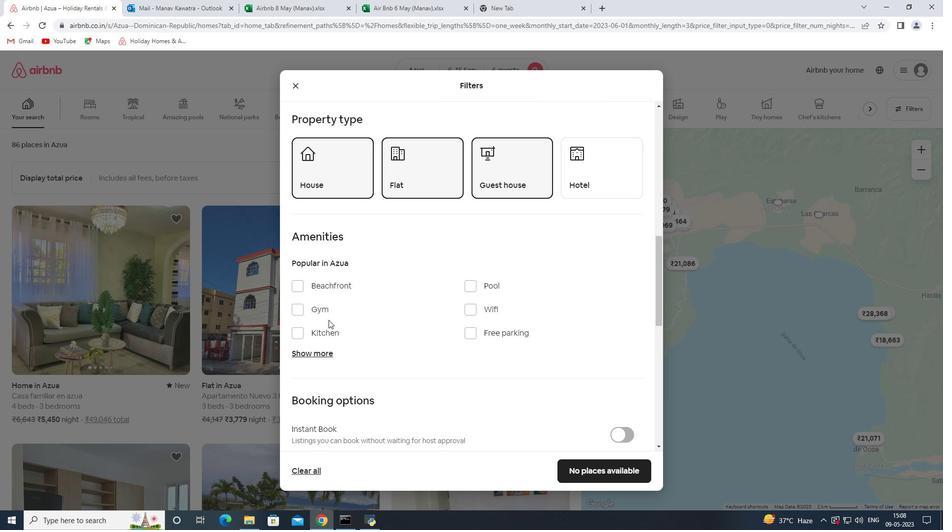 
Action: Mouse pressed left at (322, 312)
Screenshot: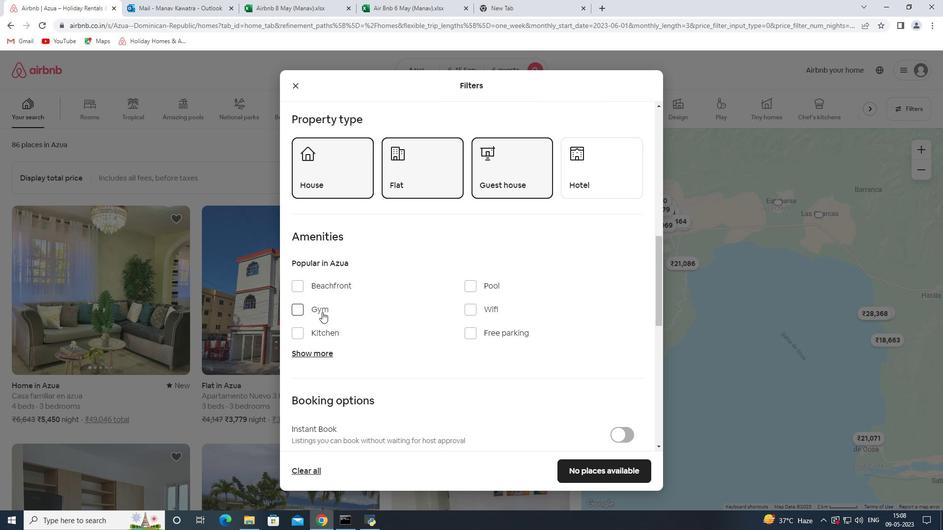 
Action: Mouse moved to (492, 334)
Screenshot: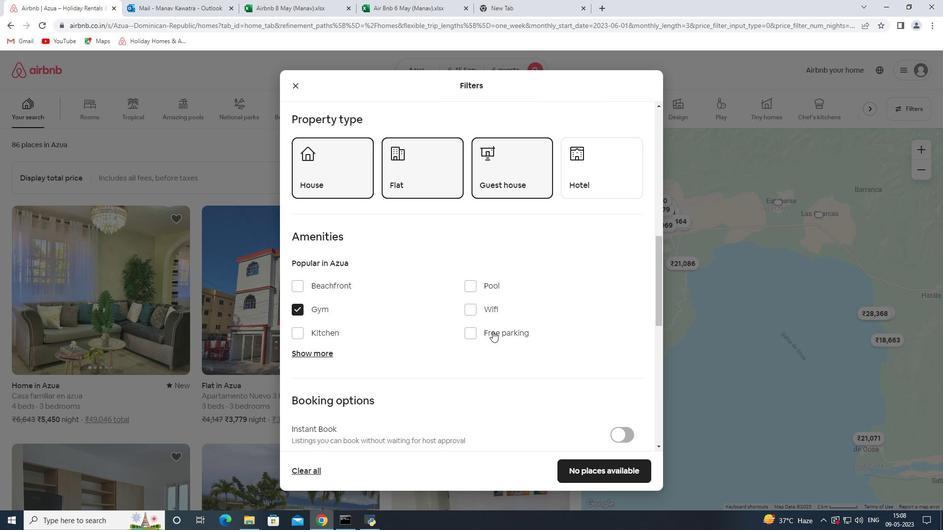 
Action: Mouse pressed left at (492, 334)
Screenshot: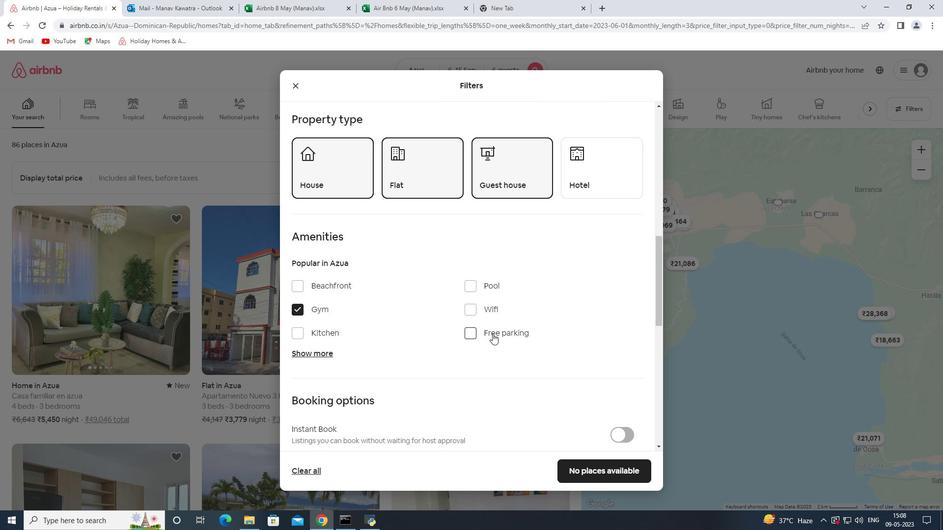 
Action: Mouse moved to (487, 309)
Screenshot: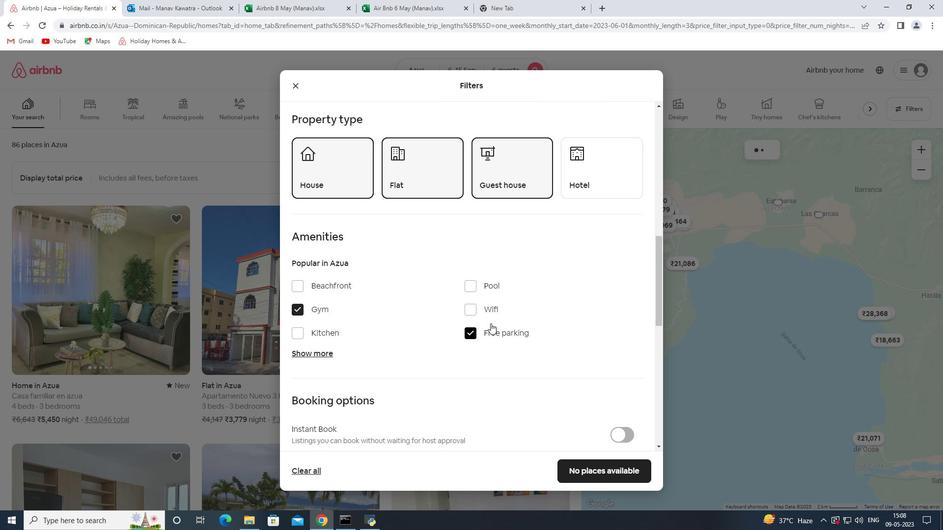 
Action: Mouse pressed left at (487, 309)
Screenshot: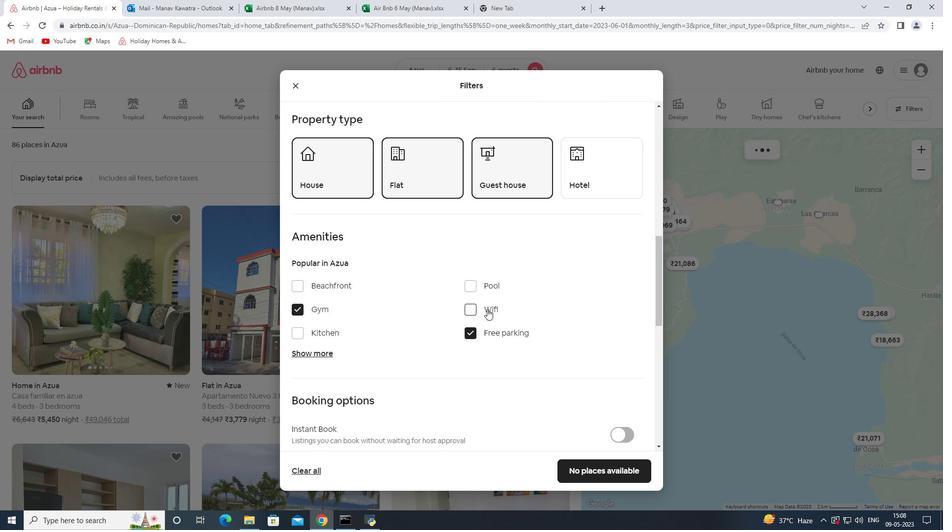 
Action: Mouse pressed left at (487, 309)
Screenshot: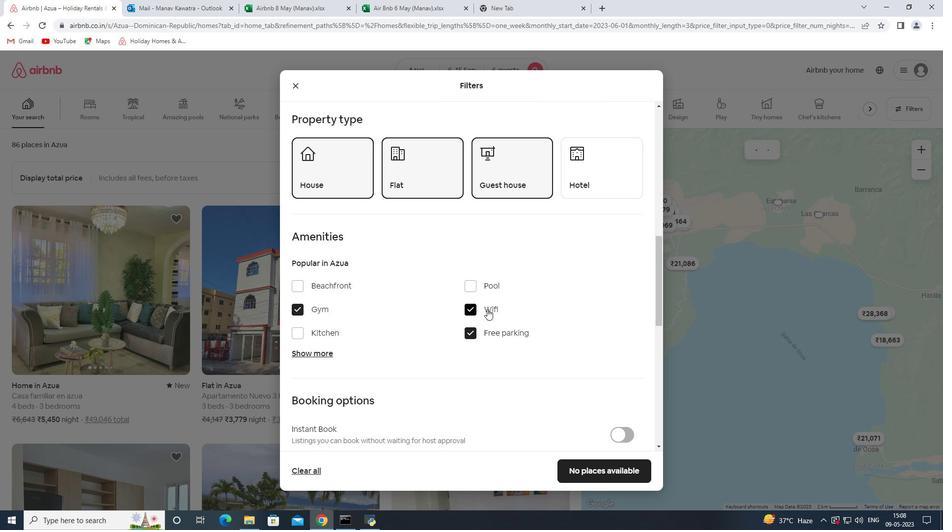 
Action: Mouse moved to (481, 310)
Screenshot: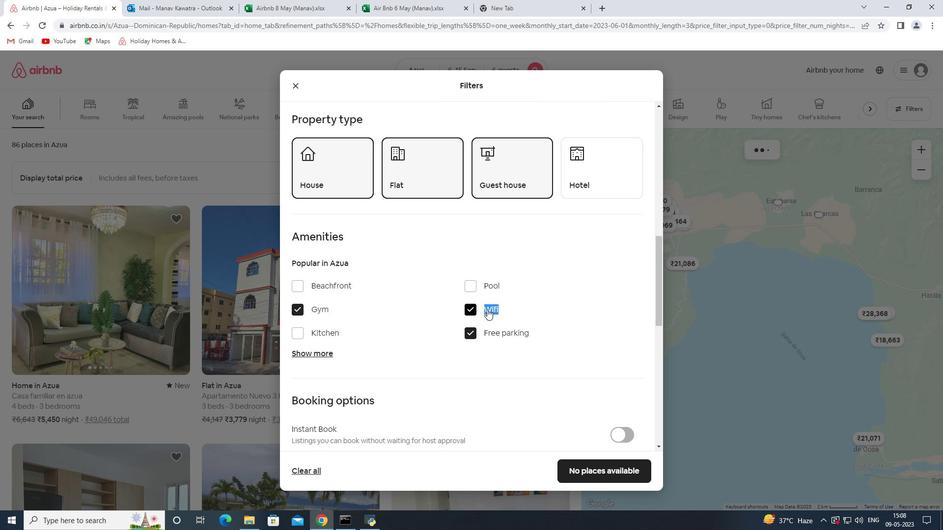 
Action: Mouse pressed left at (481, 310)
Screenshot: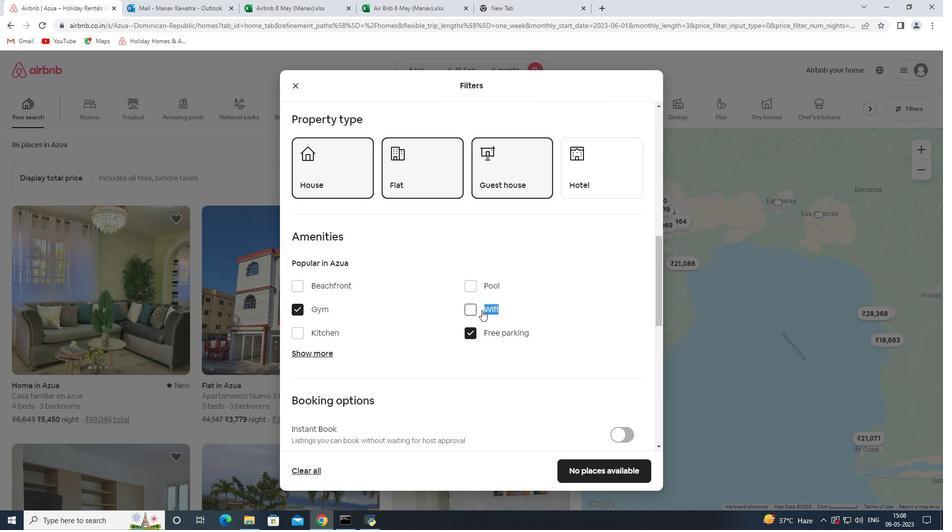 
Action: Mouse moved to (395, 355)
Screenshot: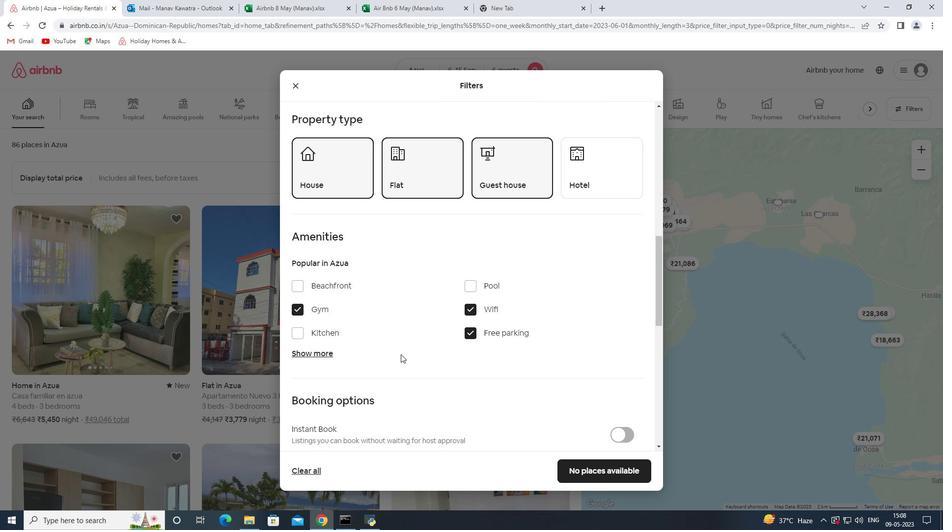 
Action: Mouse scrolled (395, 355) with delta (0, 0)
Screenshot: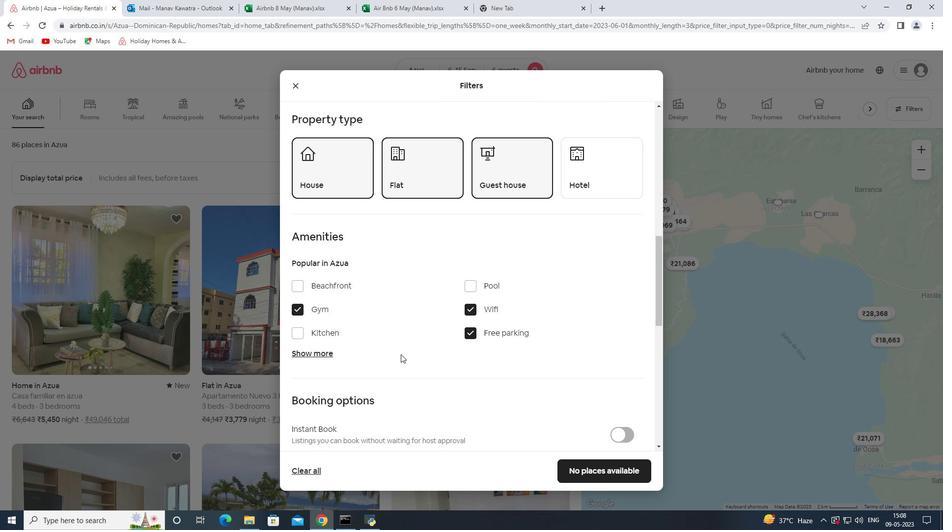 
Action: Mouse scrolled (395, 355) with delta (0, 0)
Screenshot: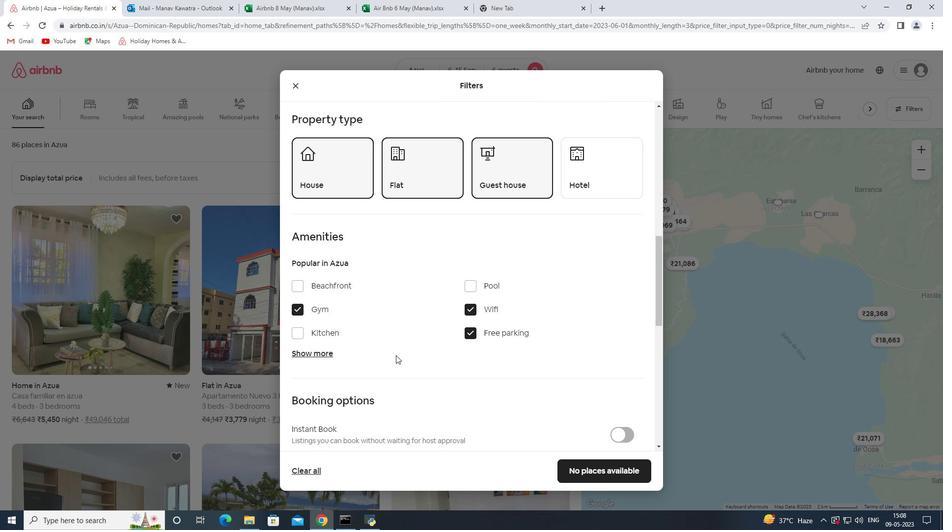 
Action: Mouse scrolled (395, 355) with delta (0, 0)
Screenshot: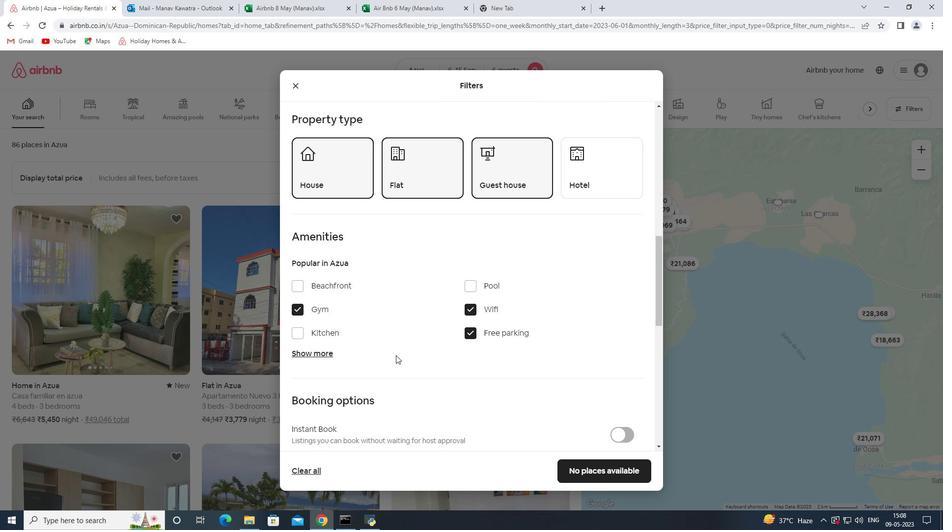 
Action: Mouse scrolled (395, 355) with delta (0, 0)
Screenshot: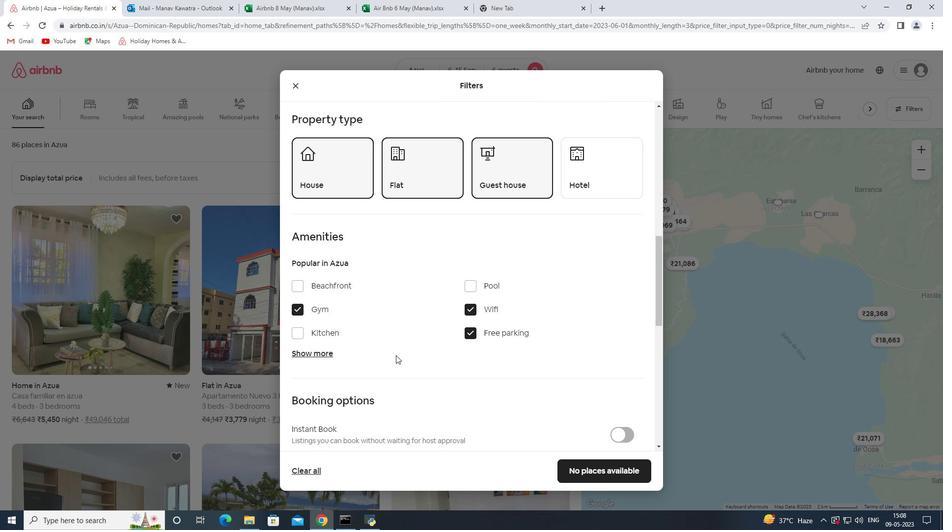 
Action: Mouse moved to (323, 159)
Screenshot: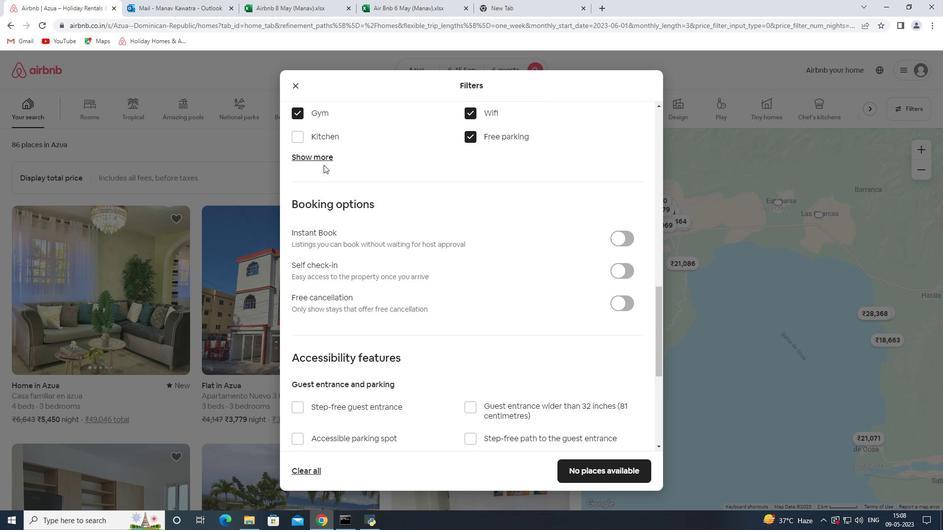 
Action: Mouse pressed left at (323, 159)
Screenshot: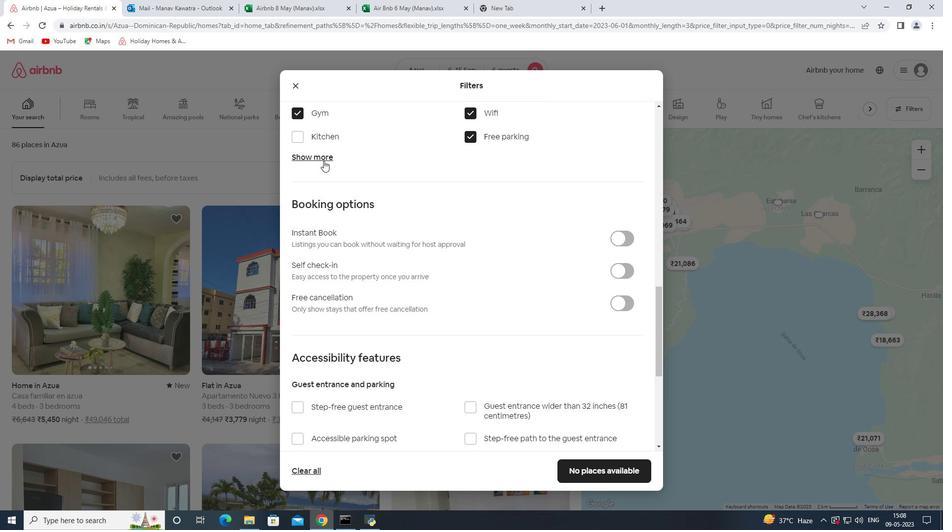 
Action: Mouse moved to (482, 240)
Screenshot: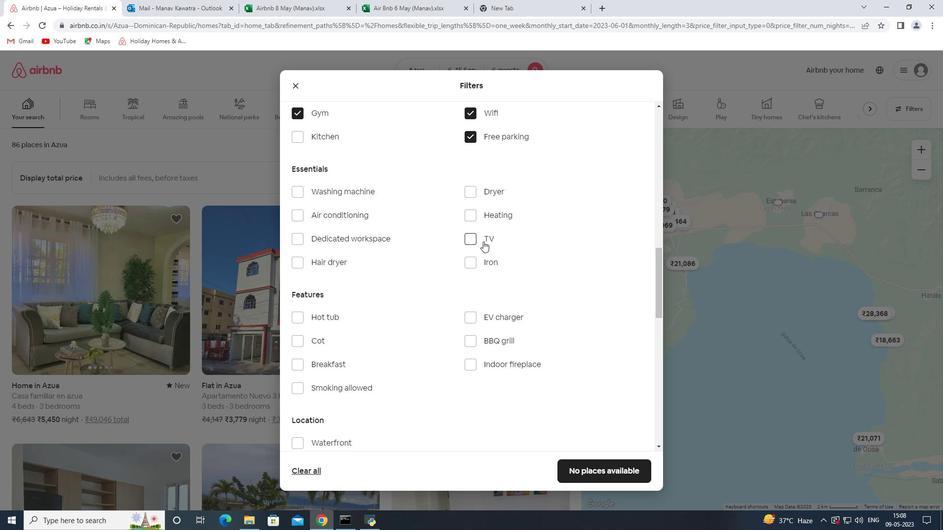 
Action: Mouse pressed left at (482, 240)
Screenshot: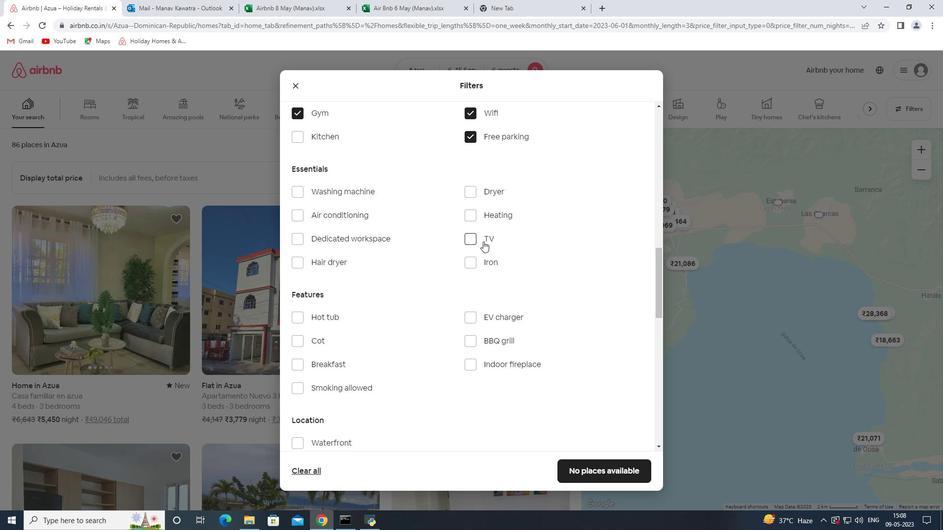 
Action: Mouse moved to (407, 305)
Screenshot: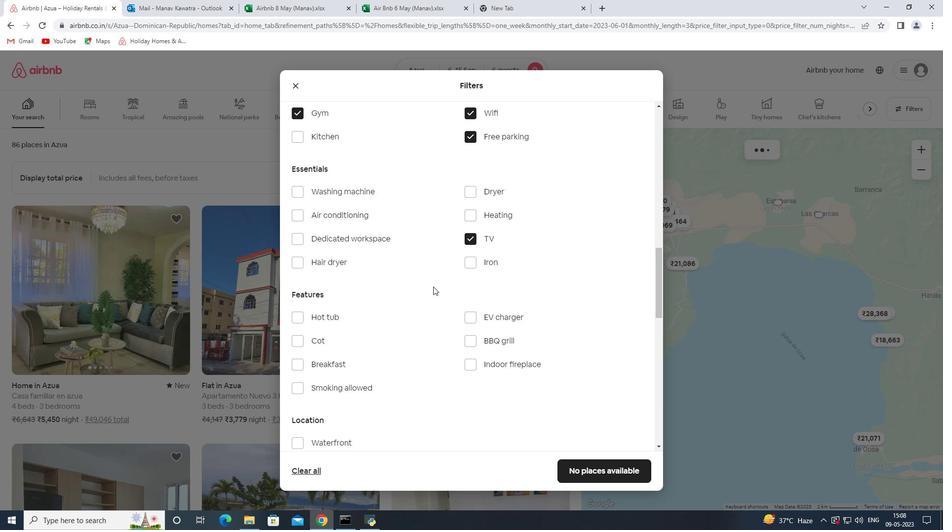 
Action: Mouse scrolled (407, 305) with delta (0, 0)
Screenshot: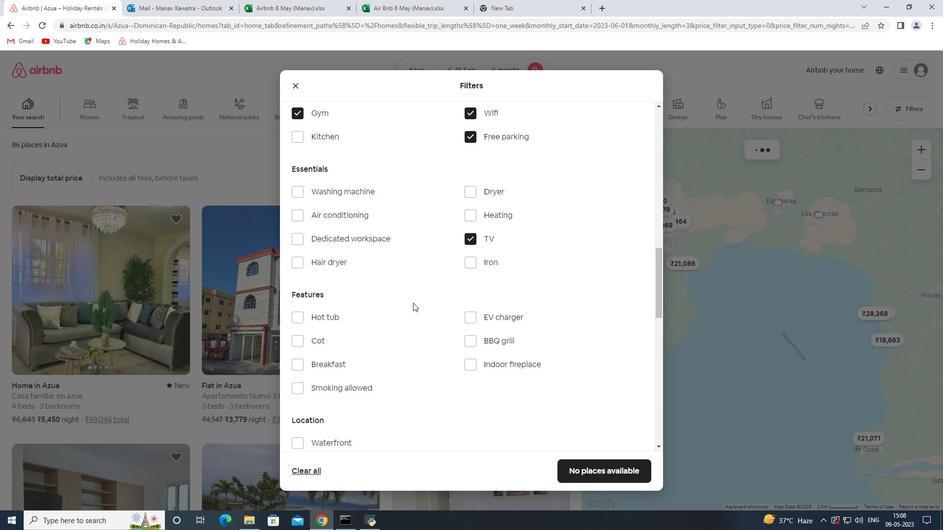 
Action: Mouse scrolled (407, 305) with delta (0, 0)
Screenshot: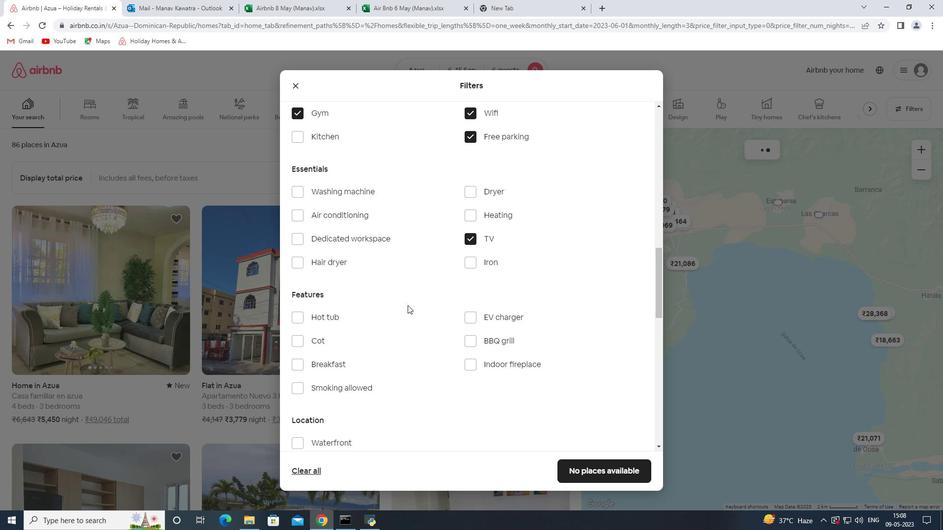
Action: Mouse scrolled (407, 305) with delta (0, 0)
Screenshot: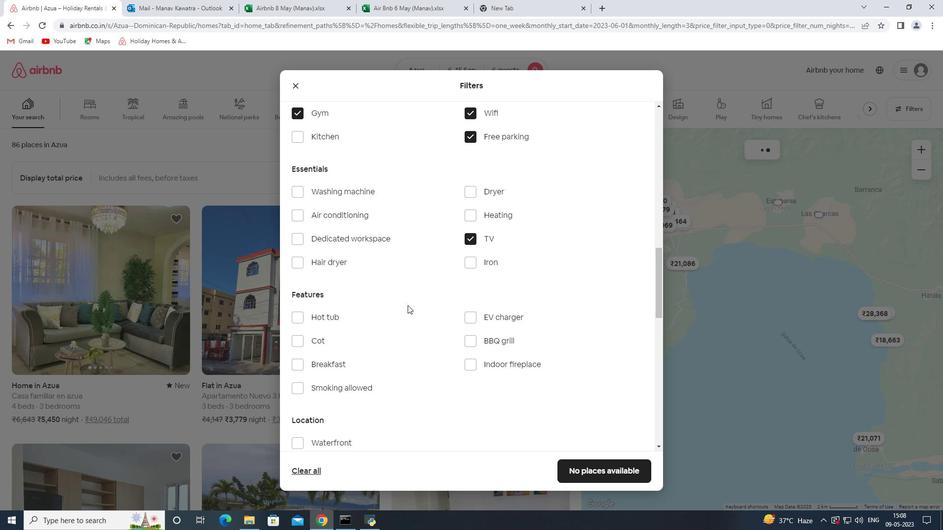 
Action: Mouse moved to (325, 217)
Screenshot: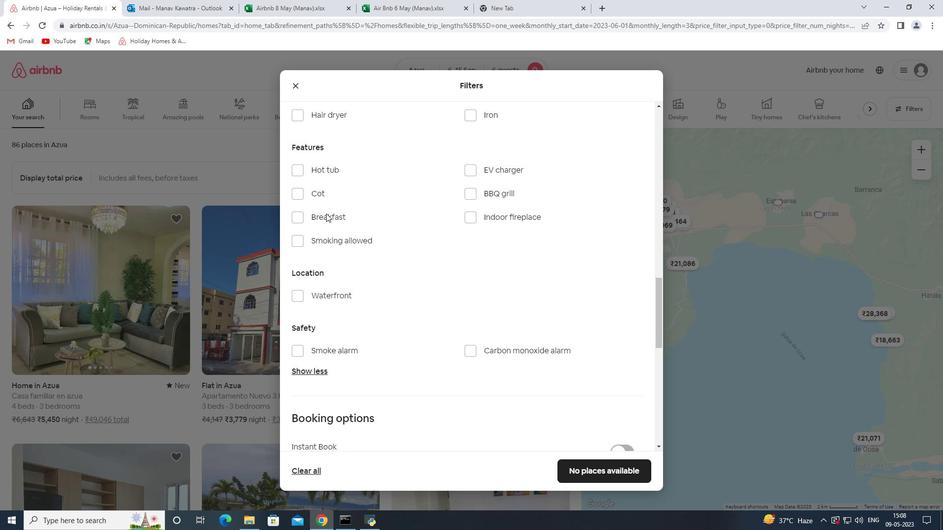 
Action: Mouse pressed left at (325, 217)
Screenshot: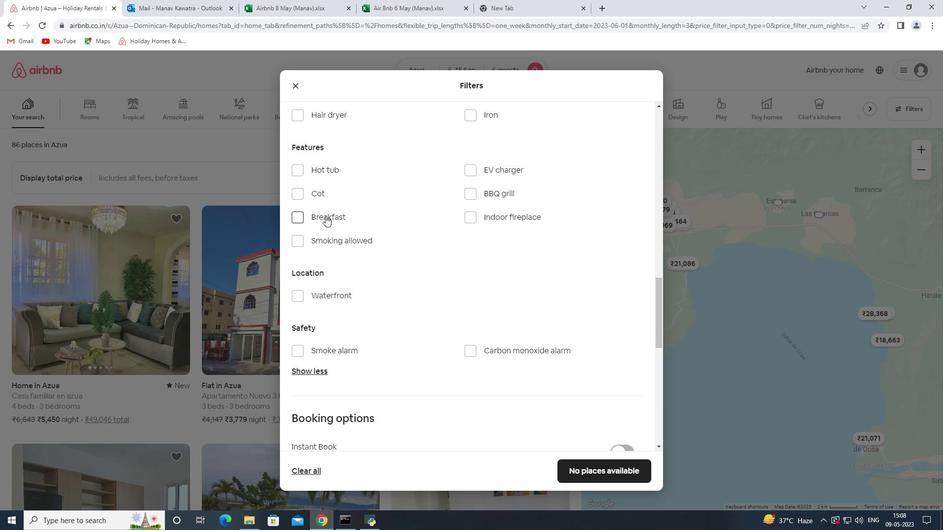 
Action: Mouse moved to (393, 276)
Screenshot: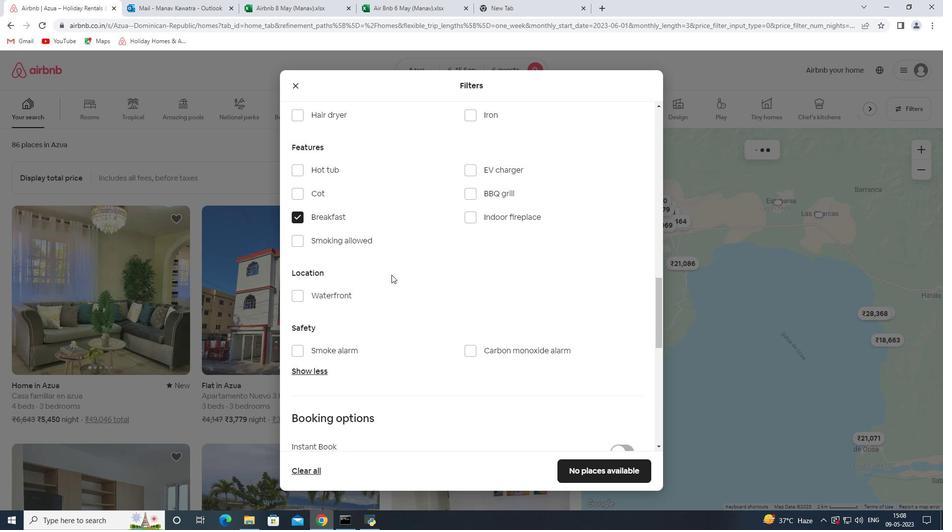 
Action: Mouse scrolled (392, 275) with delta (0, 0)
Screenshot: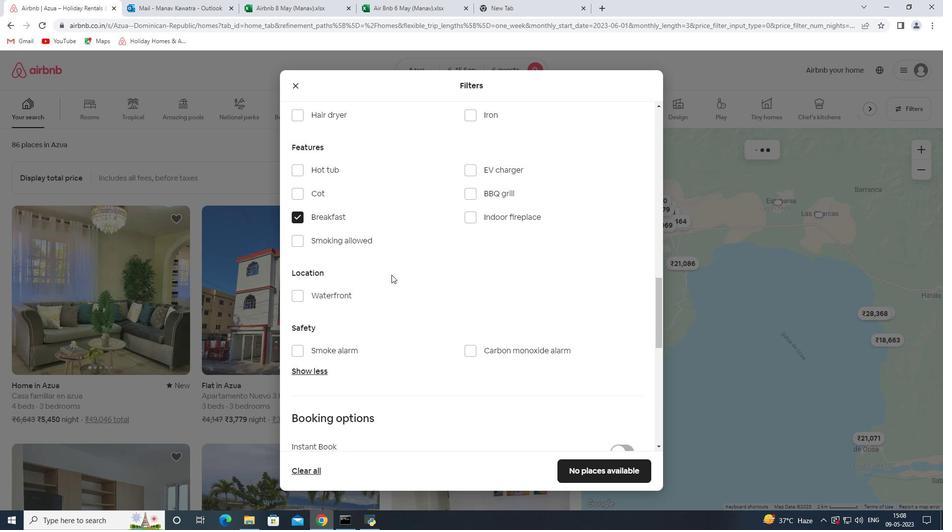 
Action: Mouse moved to (394, 277)
Screenshot: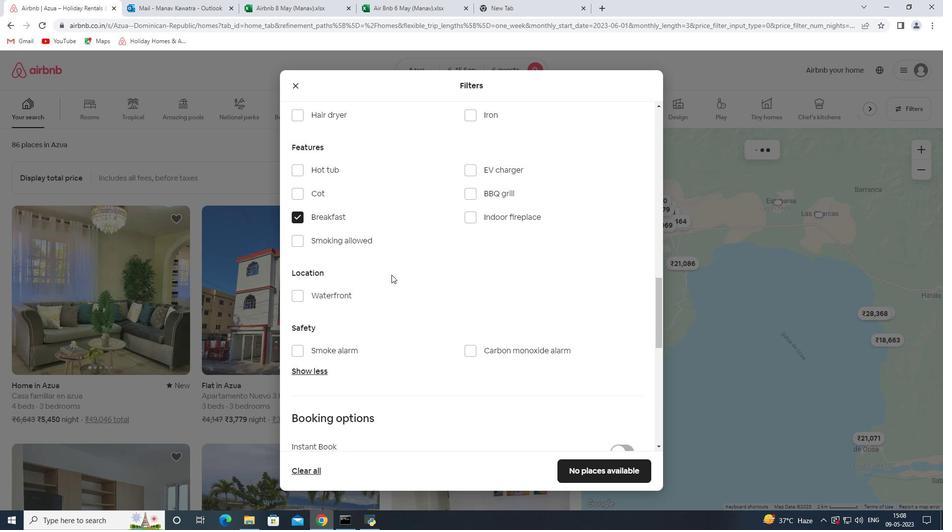 
Action: Mouse scrolled (394, 276) with delta (0, 0)
Screenshot: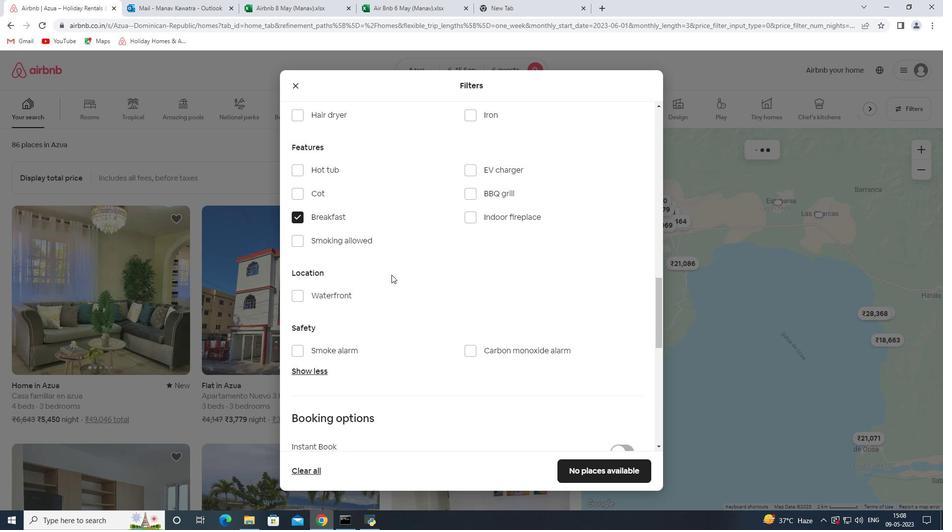 
Action: Mouse moved to (396, 277)
Screenshot: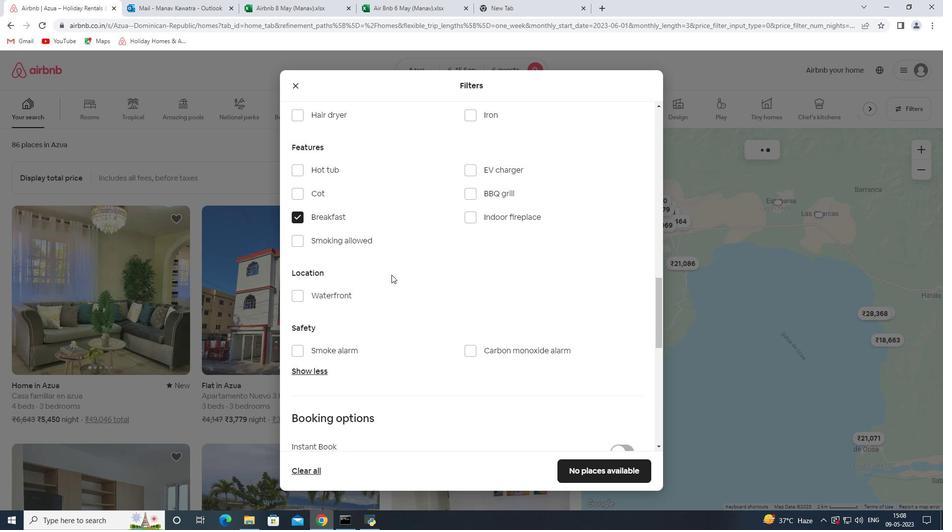 
Action: Mouse scrolled (396, 277) with delta (0, 0)
Screenshot: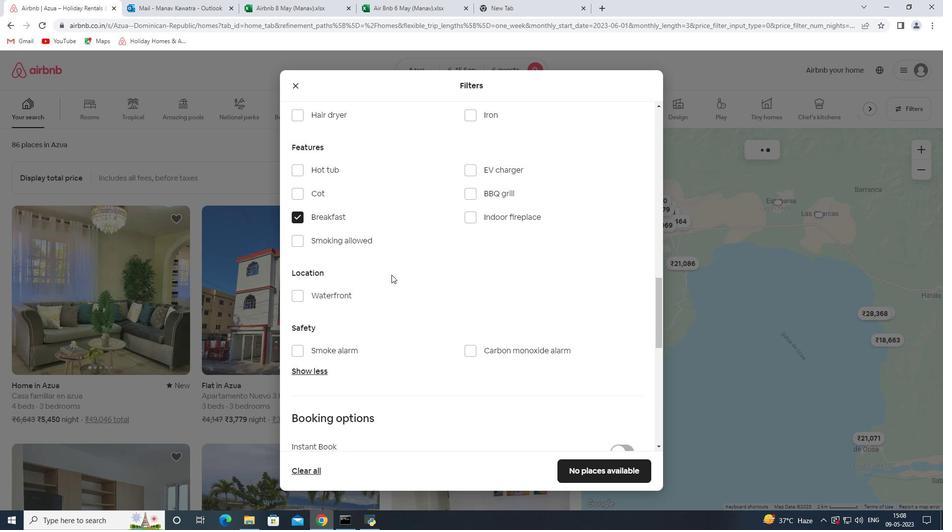 
Action: Mouse moved to (396, 277)
Screenshot: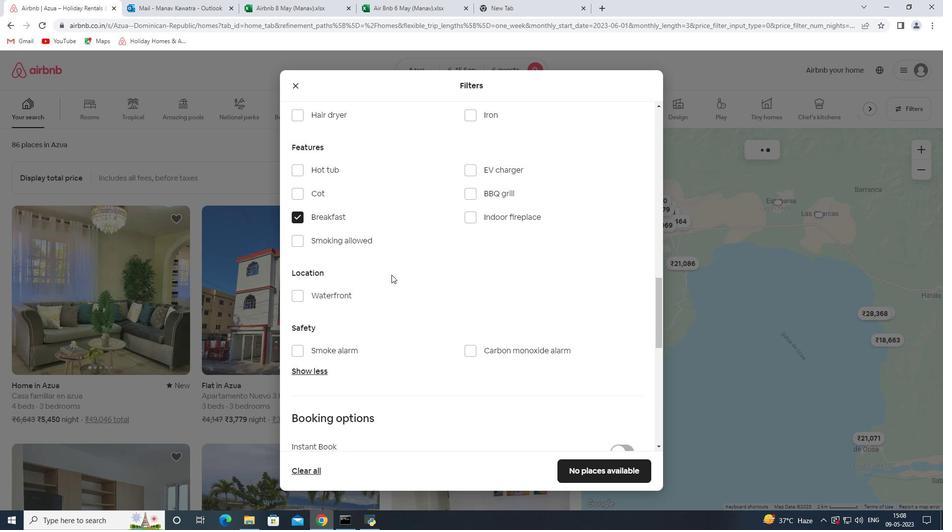 
Action: Mouse scrolled (396, 277) with delta (0, 0)
Screenshot: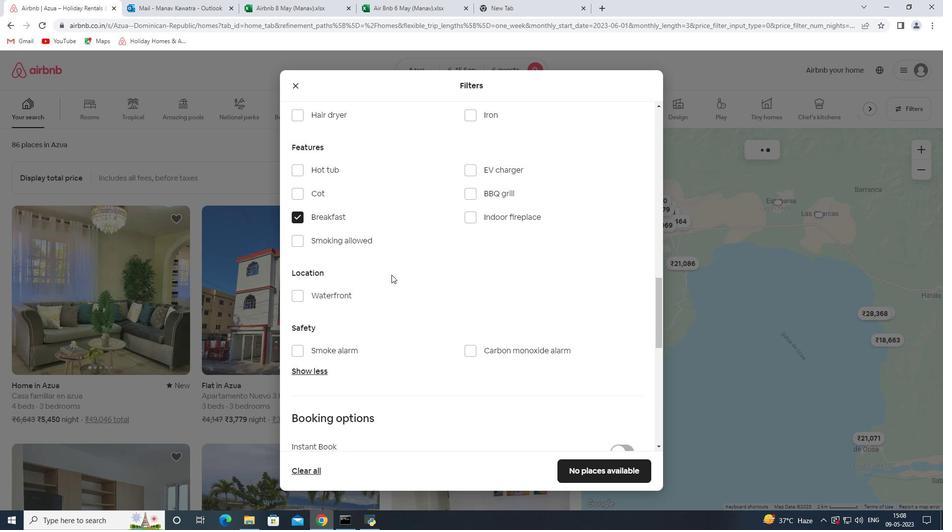 
Action: Mouse moved to (398, 277)
Screenshot: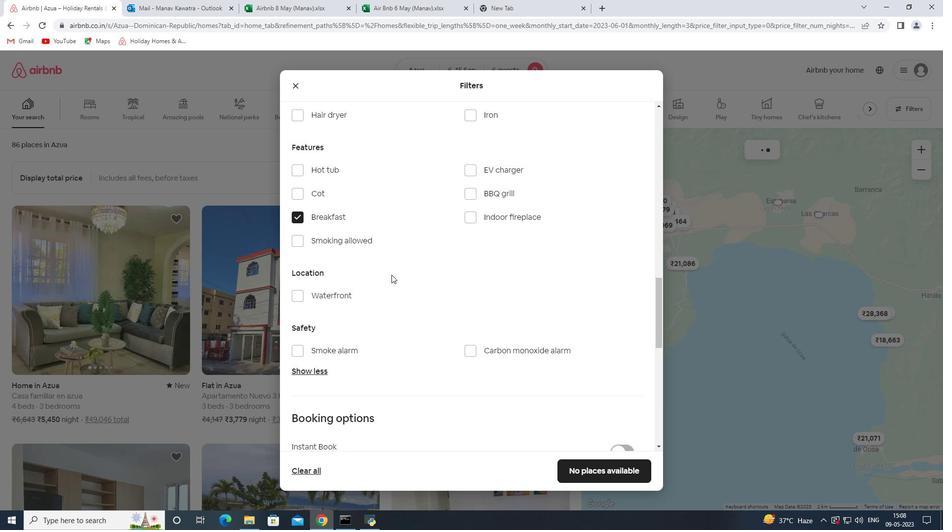 
Action: Mouse scrolled (398, 277) with delta (0, 0)
Screenshot: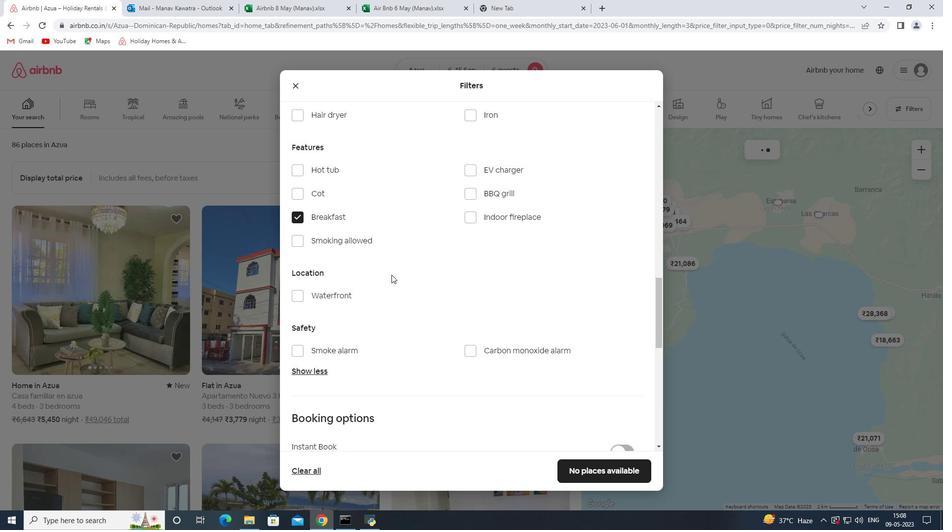 
Action: Mouse moved to (629, 244)
Screenshot: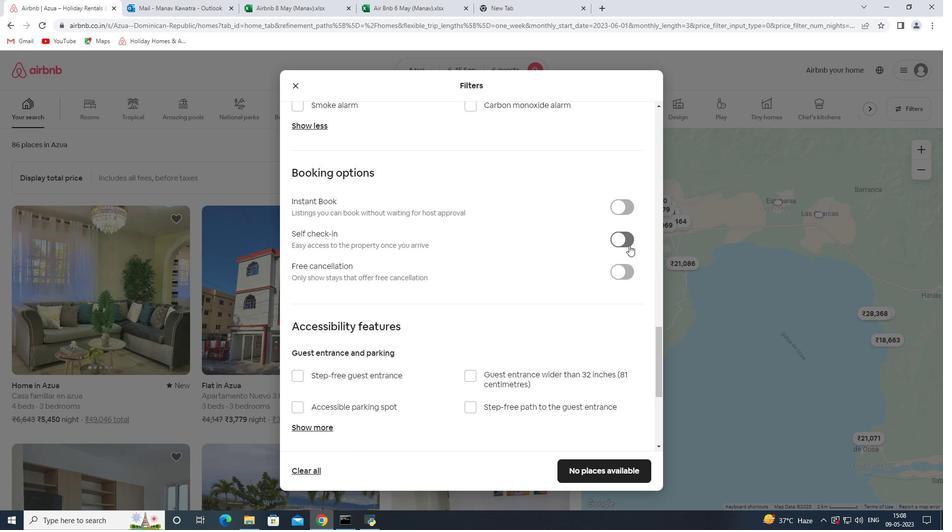 
Action: Mouse pressed left at (629, 244)
Screenshot: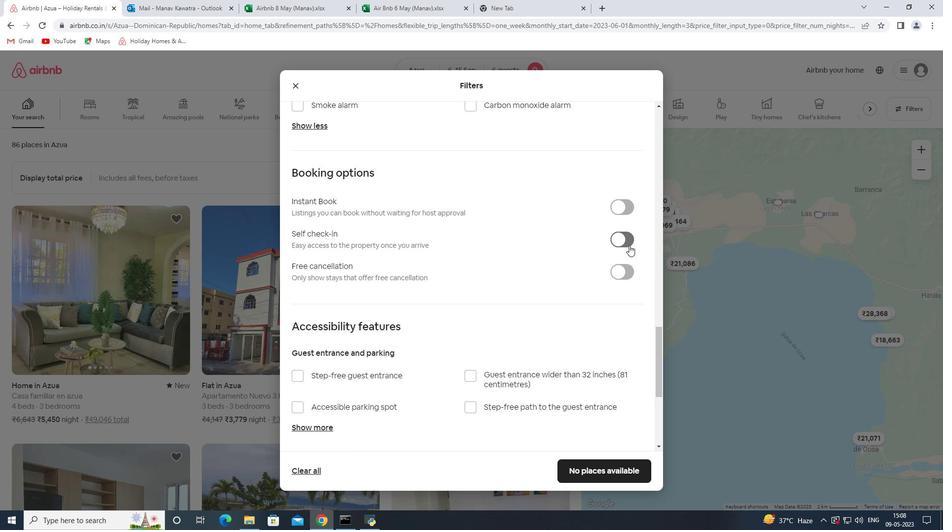 
Action: Mouse moved to (611, 247)
Screenshot: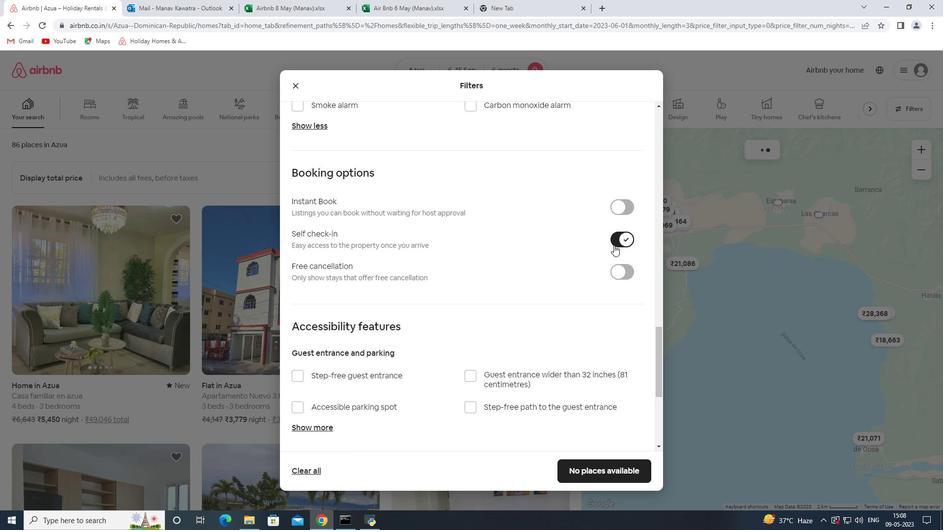 
Action: Mouse scrolled (611, 246) with delta (0, 0)
Screenshot: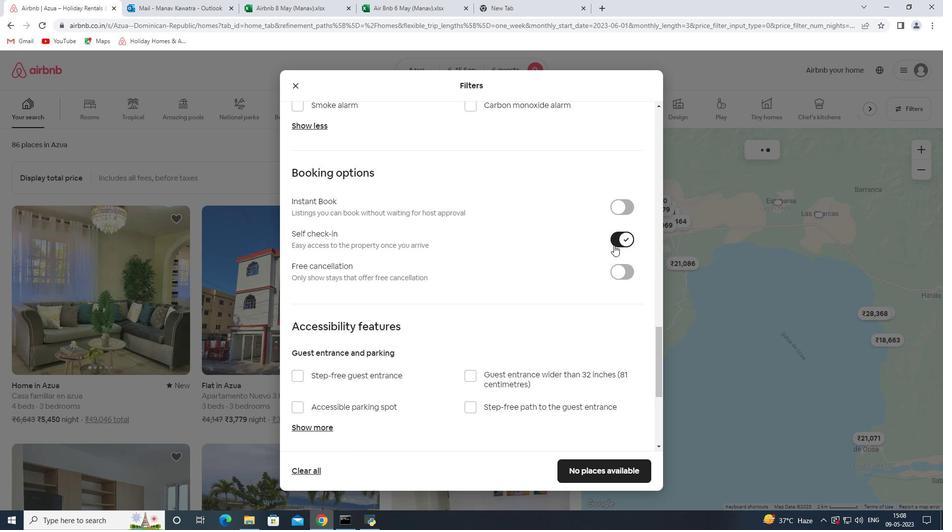 
Action: Mouse scrolled (611, 246) with delta (0, 0)
Screenshot: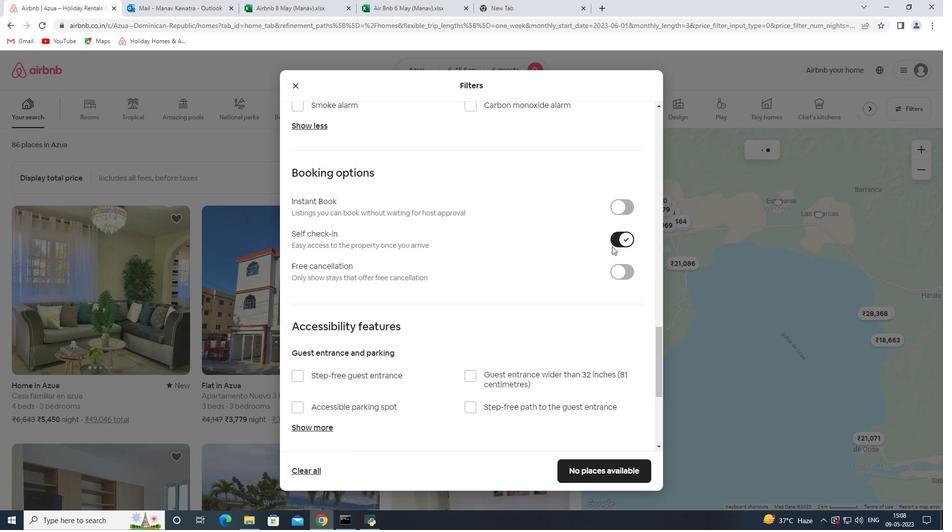 
Action: Mouse scrolled (611, 246) with delta (0, 0)
Screenshot: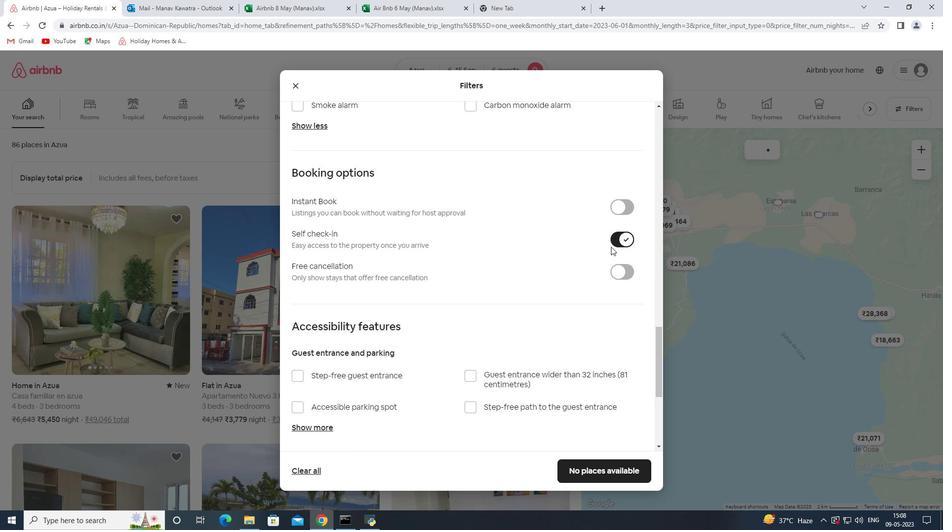
Action: Mouse scrolled (611, 246) with delta (0, 0)
Screenshot: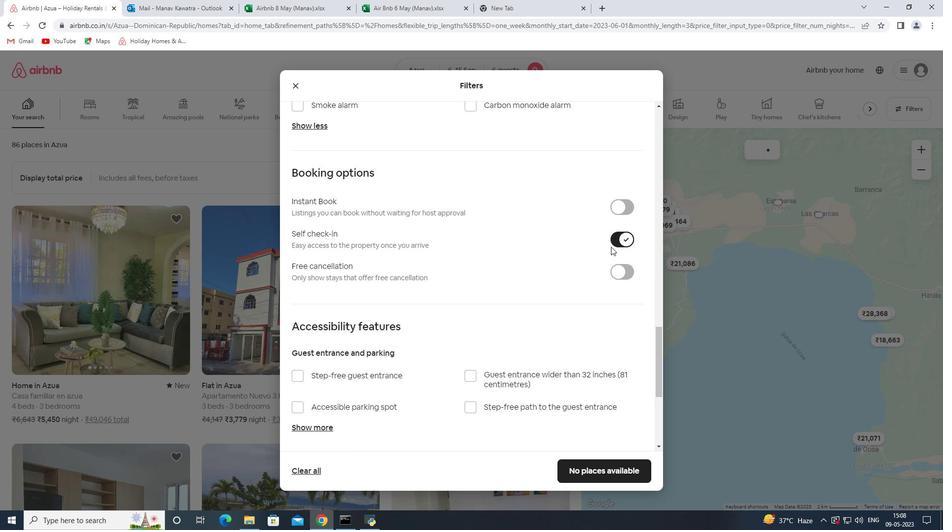 
Action: Mouse scrolled (611, 246) with delta (0, 0)
Screenshot: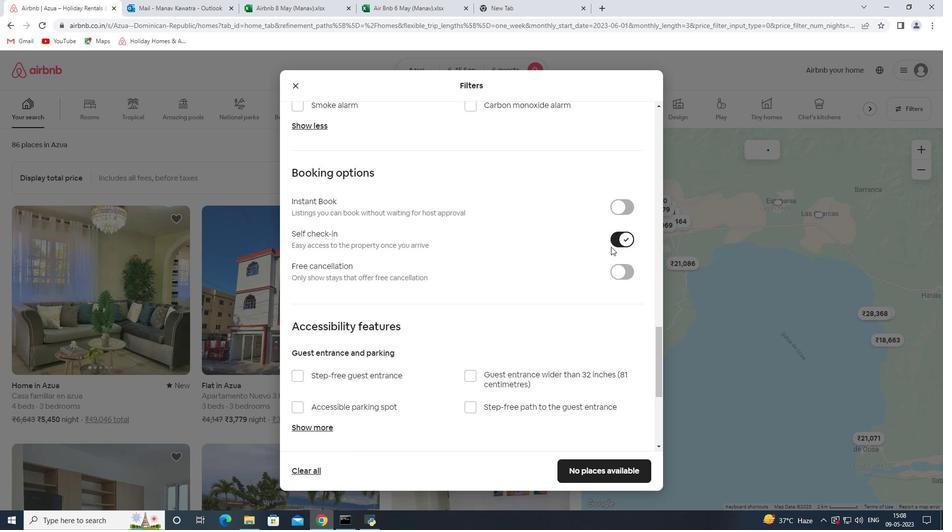 
Action: Mouse moved to (327, 383)
Screenshot: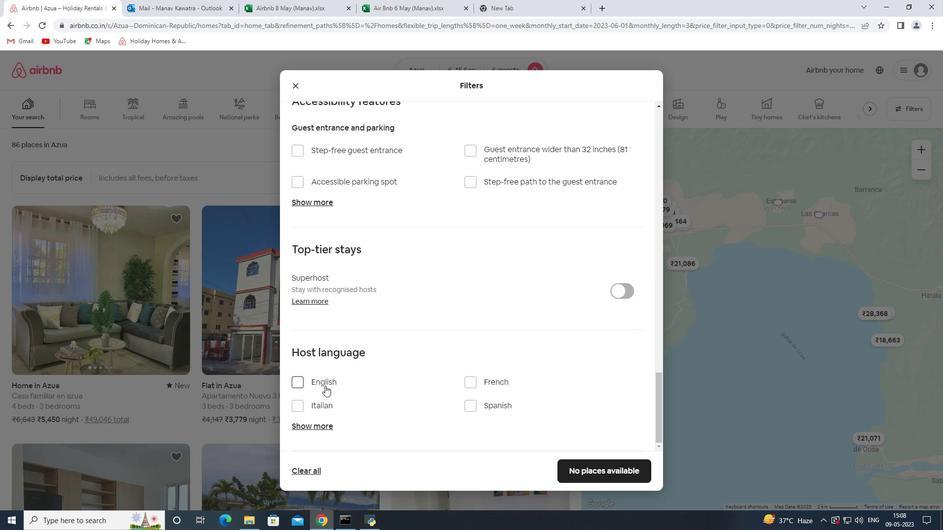 
Action: Mouse pressed left at (327, 383)
Screenshot: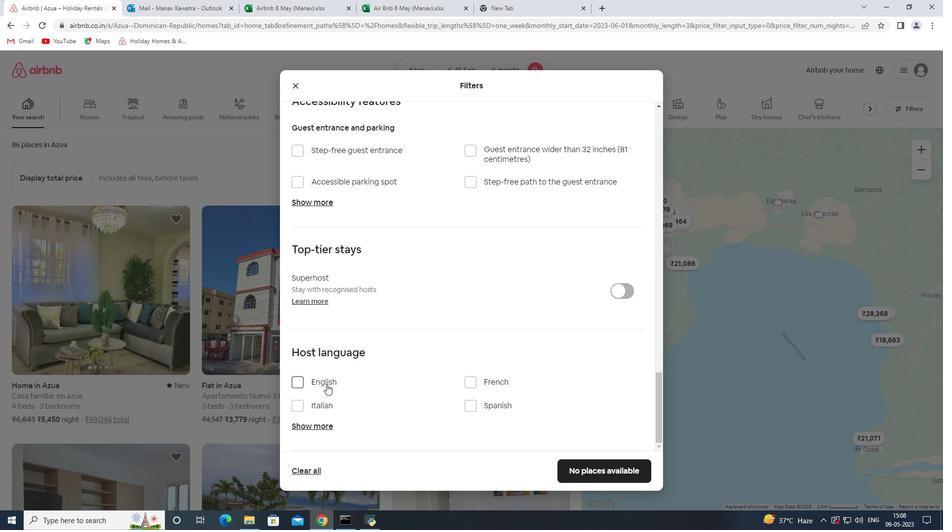 
Action: Mouse moved to (584, 470)
Screenshot: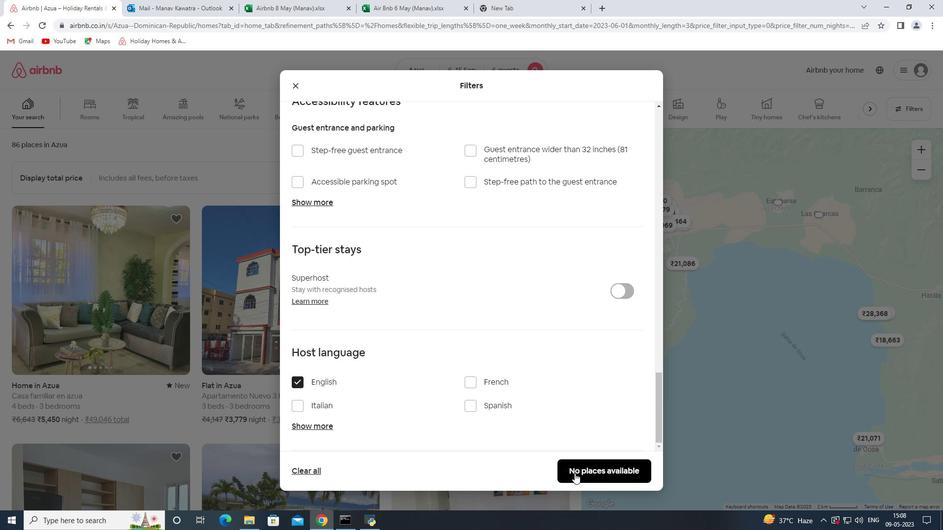 
Action: Mouse pressed left at (584, 470)
Screenshot: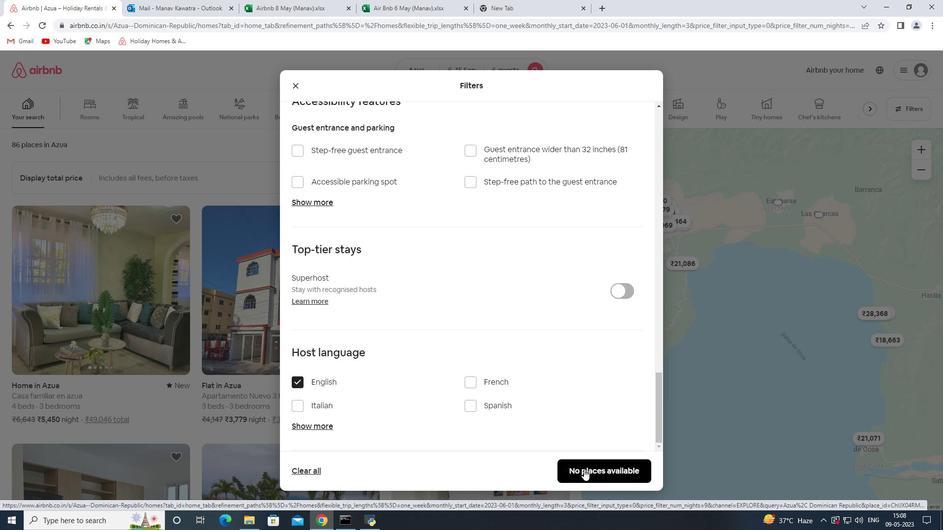 
